 Task: Create a due date automation trigger when advanced on, on the monday of the week before a card is due add fields without custom field "Resume" set to a number greater or equal to 1 and lower or equal to 10 at 11:00 AM.
Action: Mouse moved to (950, 293)
Screenshot: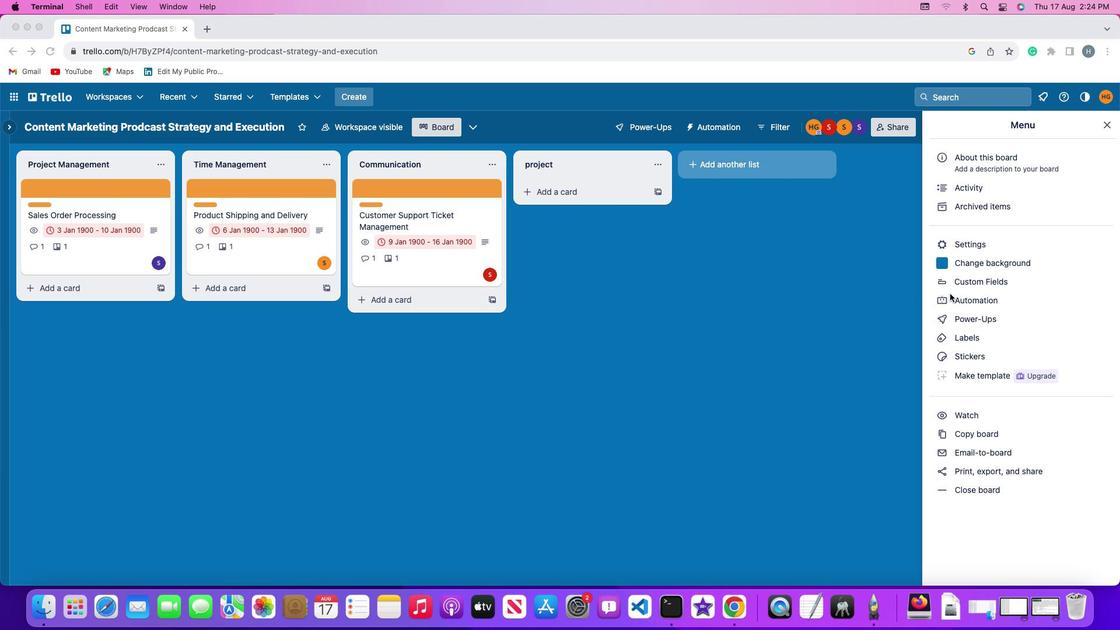 
Action: Mouse pressed left at (950, 293)
Screenshot: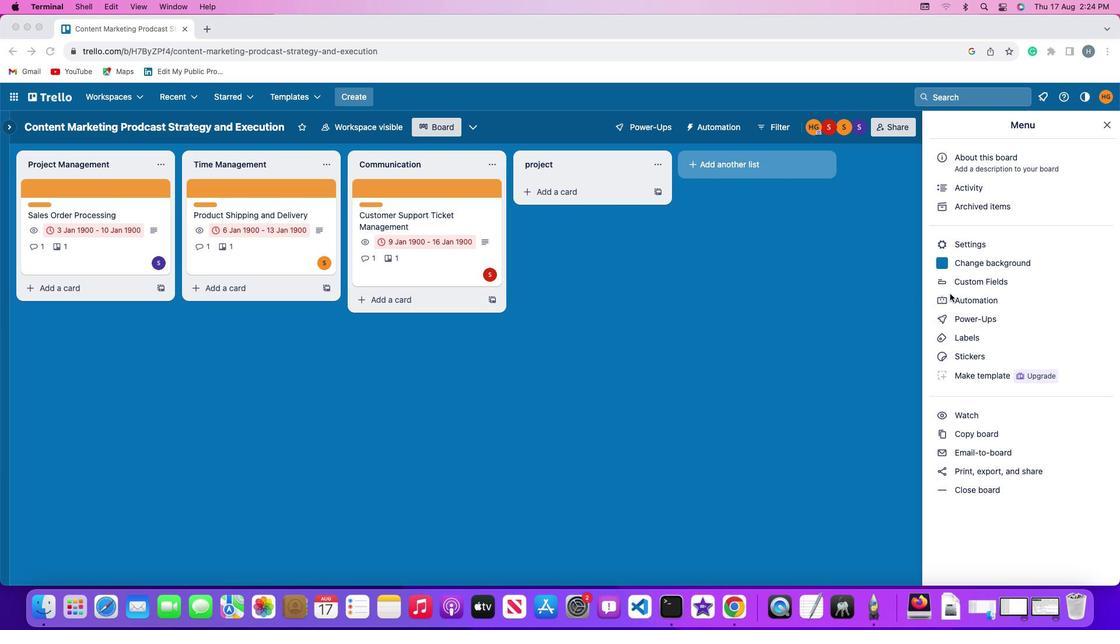 
Action: Mouse pressed left at (950, 293)
Screenshot: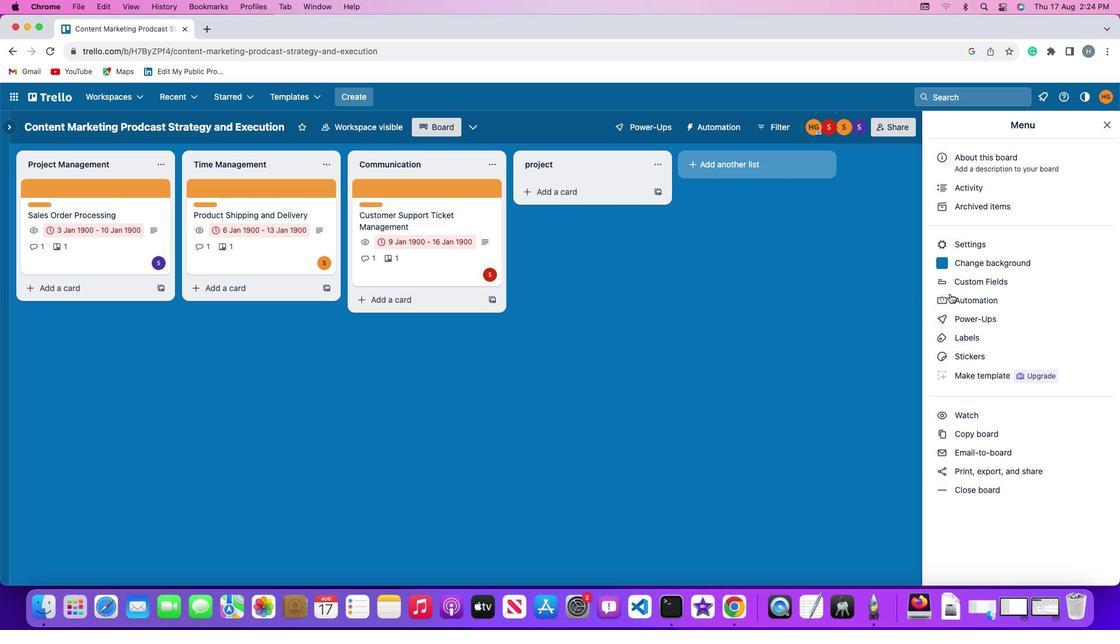 
Action: Mouse moved to (84, 277)
Screenshot: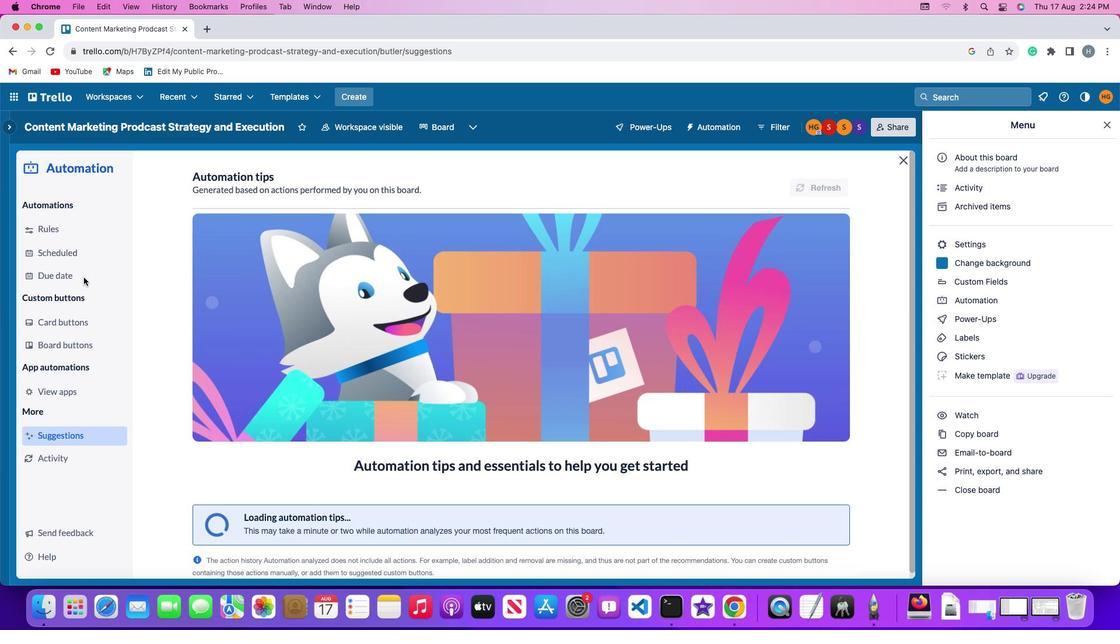 
Action: Mouse pressed left at (84, 277)
Screenshot: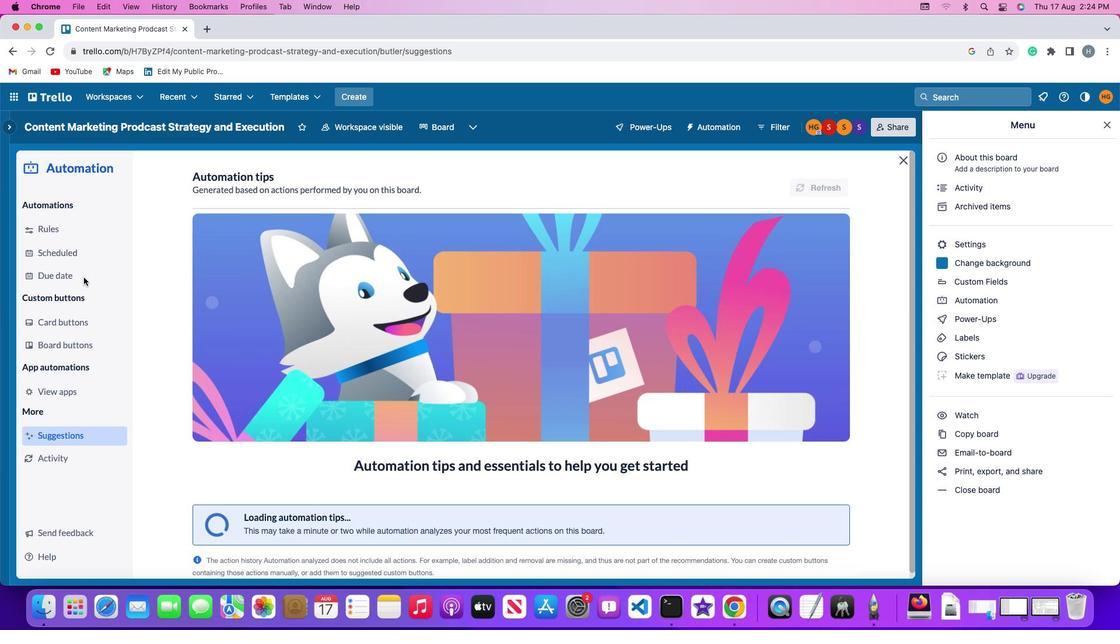 
Action: Mouse moved to (756, 179)
Screenshot: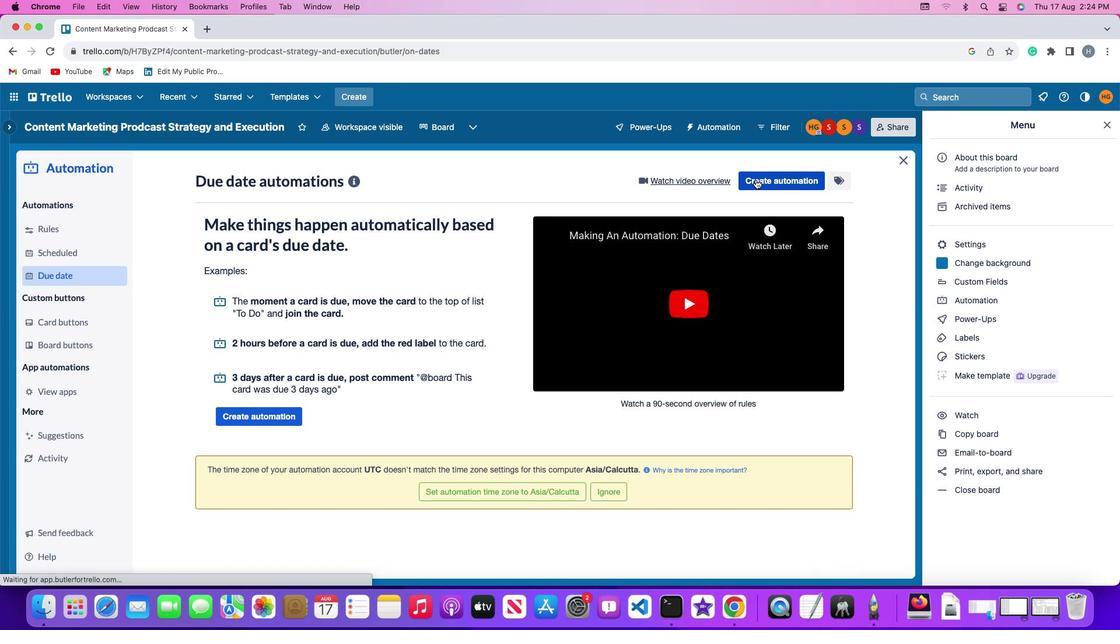 
Action: Mouse pressed left at (756, 179)
Screenshot: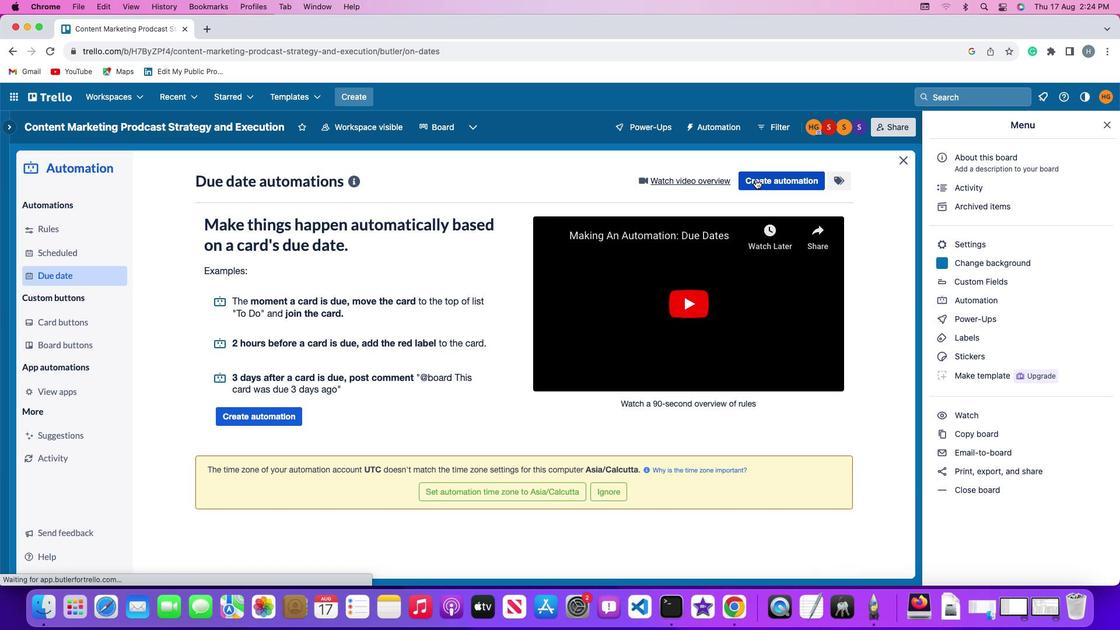 
Action: Mouse moved to (220, 291)
Screenshot: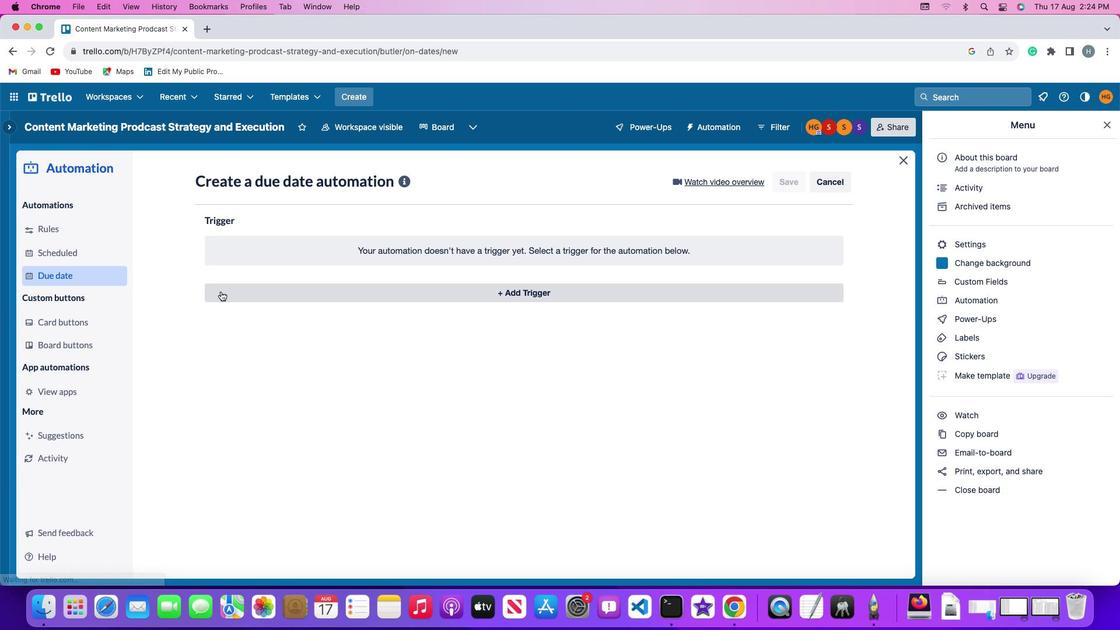 
Action: Mouse pressed left at (220, 291)
Screenshot: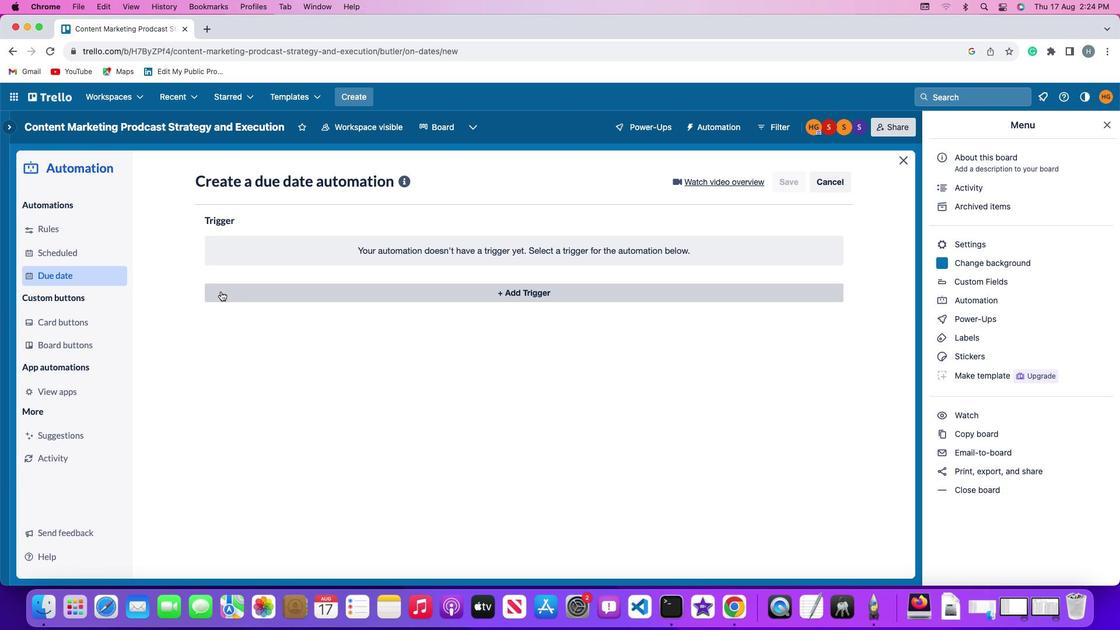 
Action: Mouse moved to (267, 511)
Screenshot: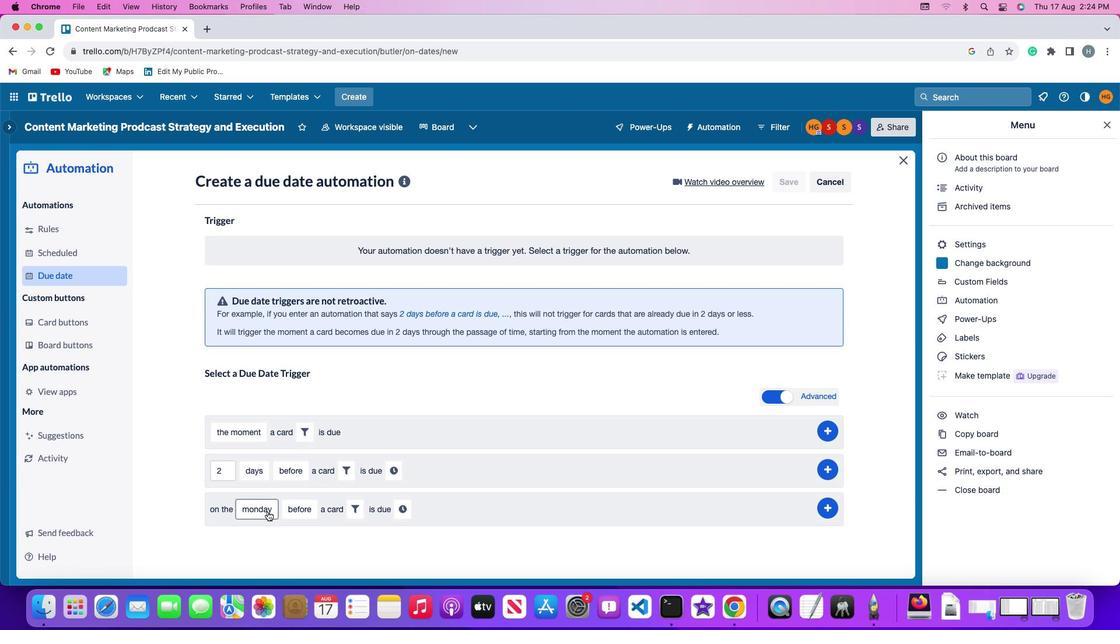 
Action: Mouse pressed left at (267, 511)
Screenshot: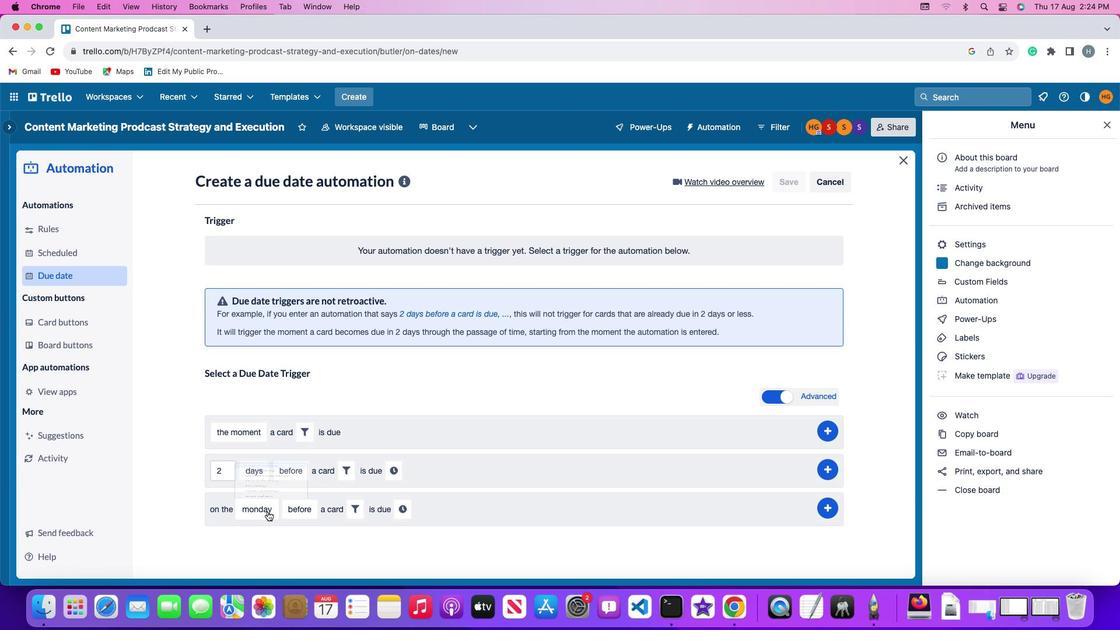 
Action: Mouse moved to (275, 345)
Screenshot: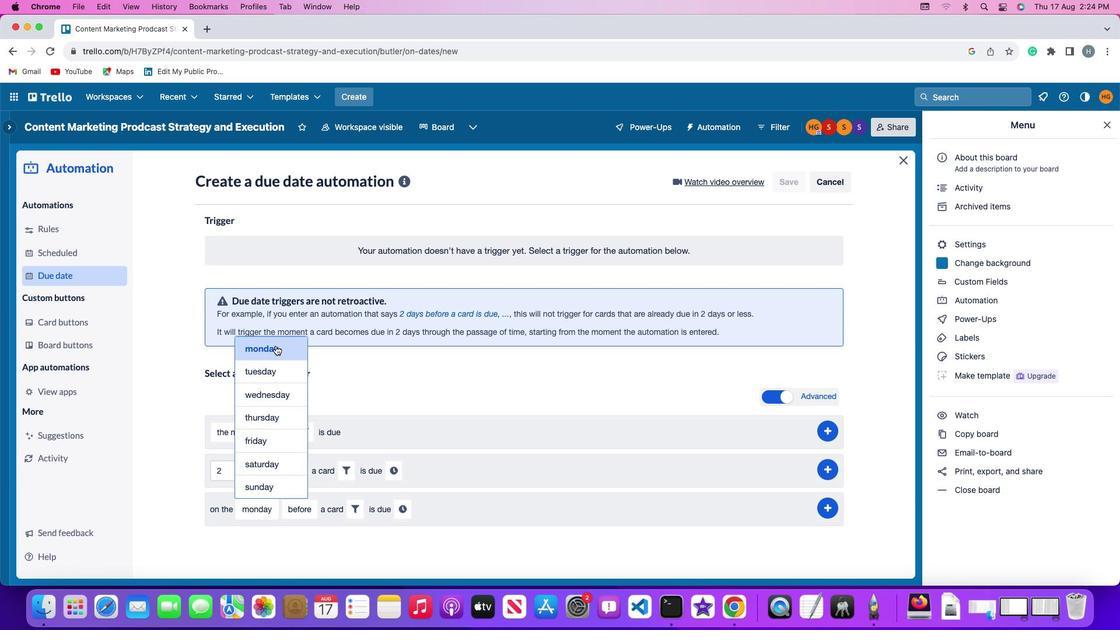 
Action: Mouse pressed left at (275, 345)
Screenshot: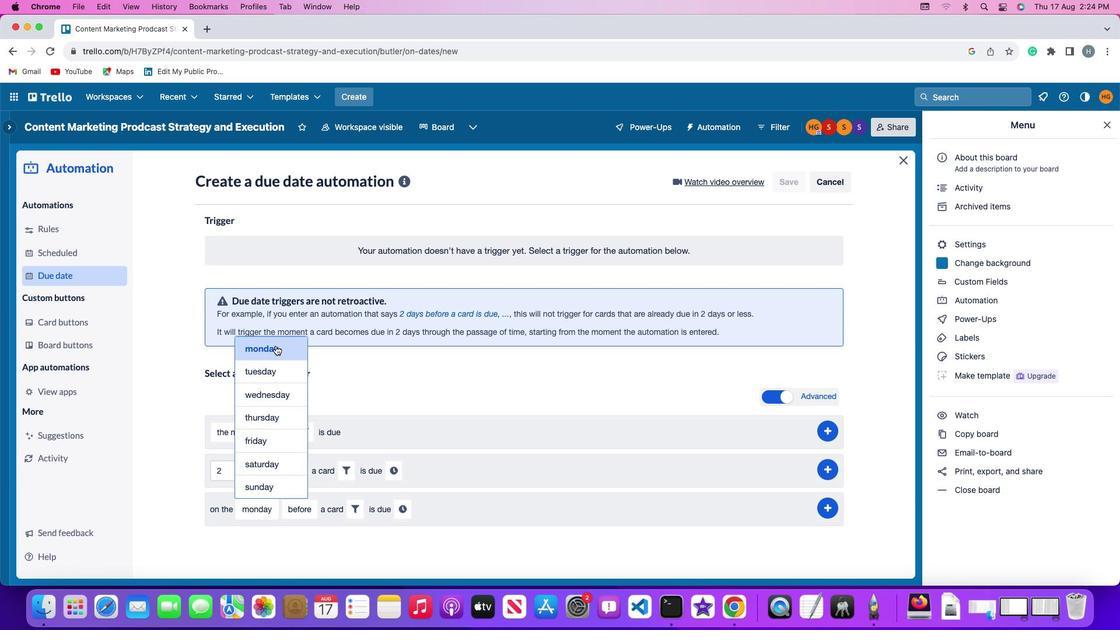 
Action: Mouse moved to (303, 511)
Screenshot: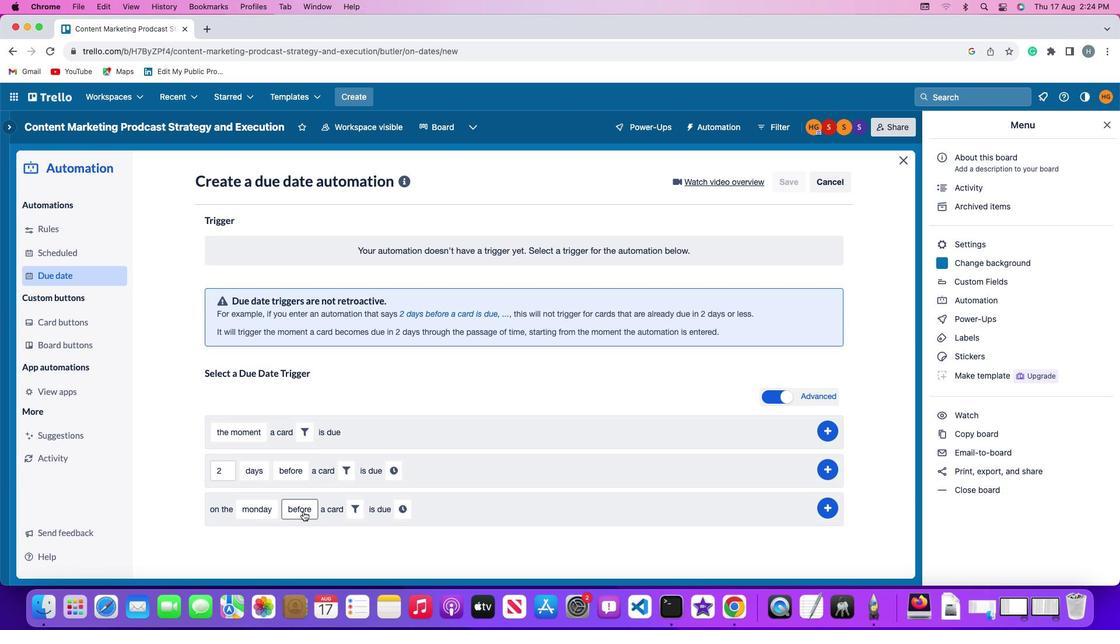 
Action: Mouse pressed left at (303, 511)
Screenshot: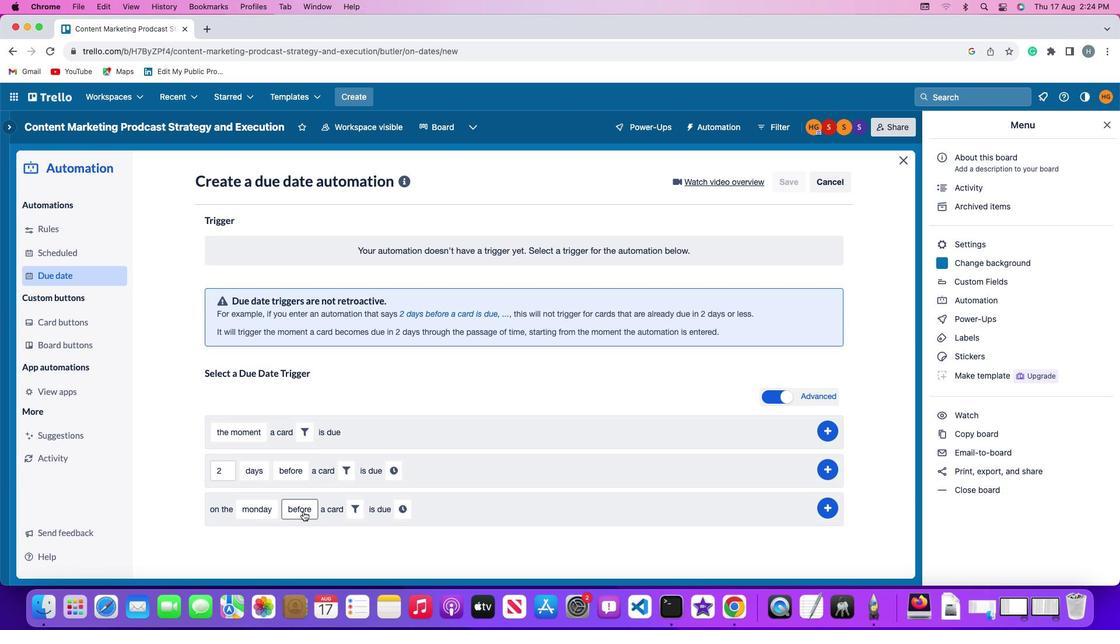 
Action: Mouse moved to (317, 489)
Screenshot: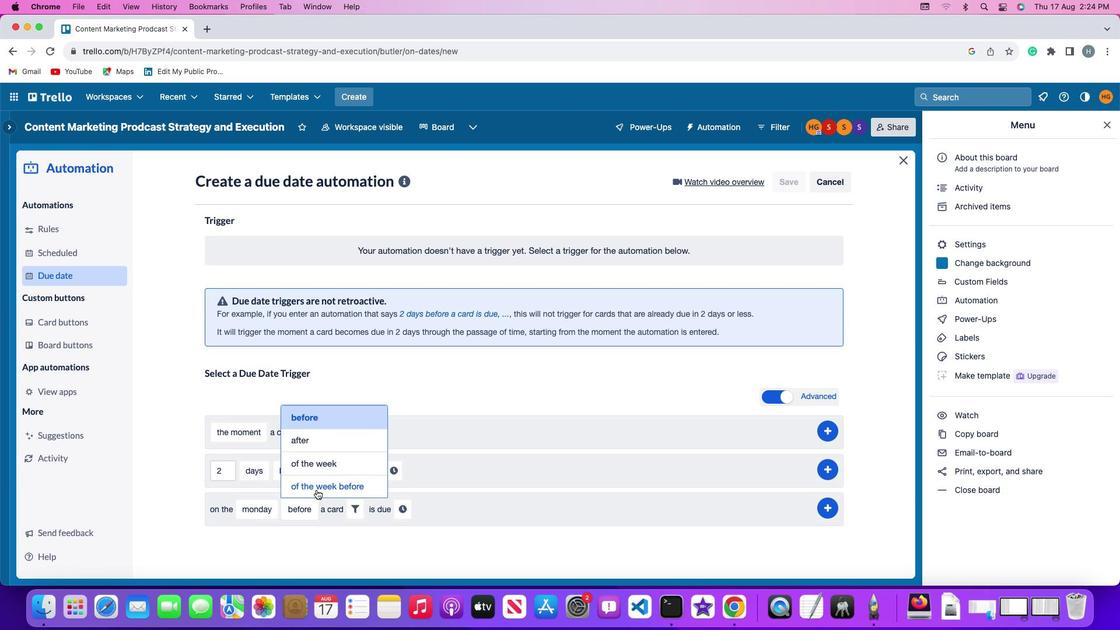 
Action: Mouse pressed left at (317, 489)
Screenshot: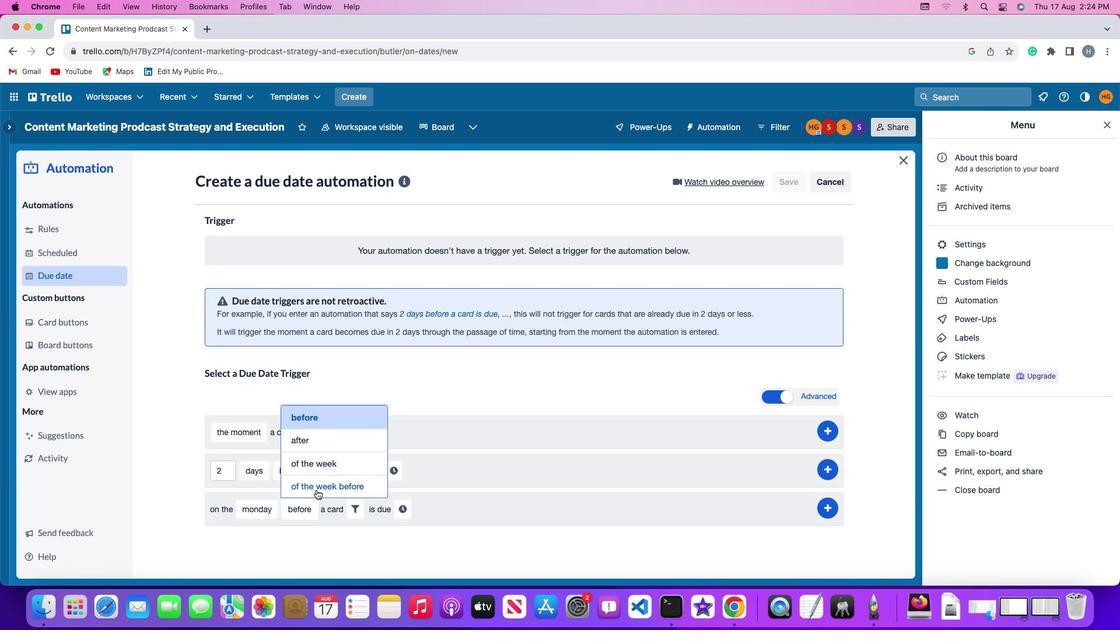 
Action: Mouse moved to (399, 513)
Screenshot: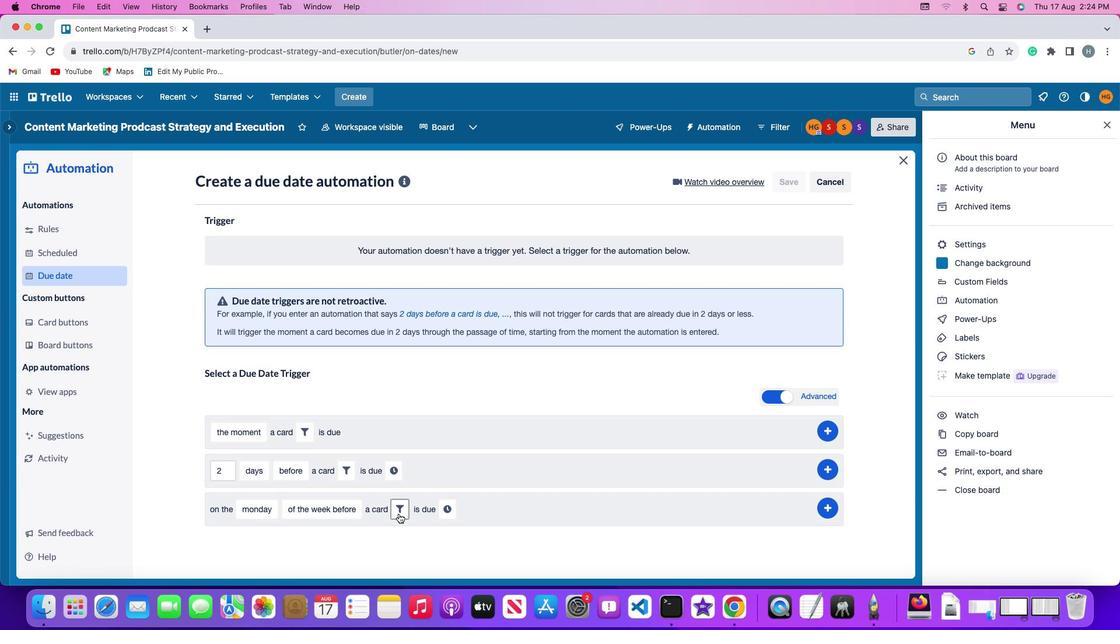 
Action: Mouse pressed left at (399, 513)
Screenshot: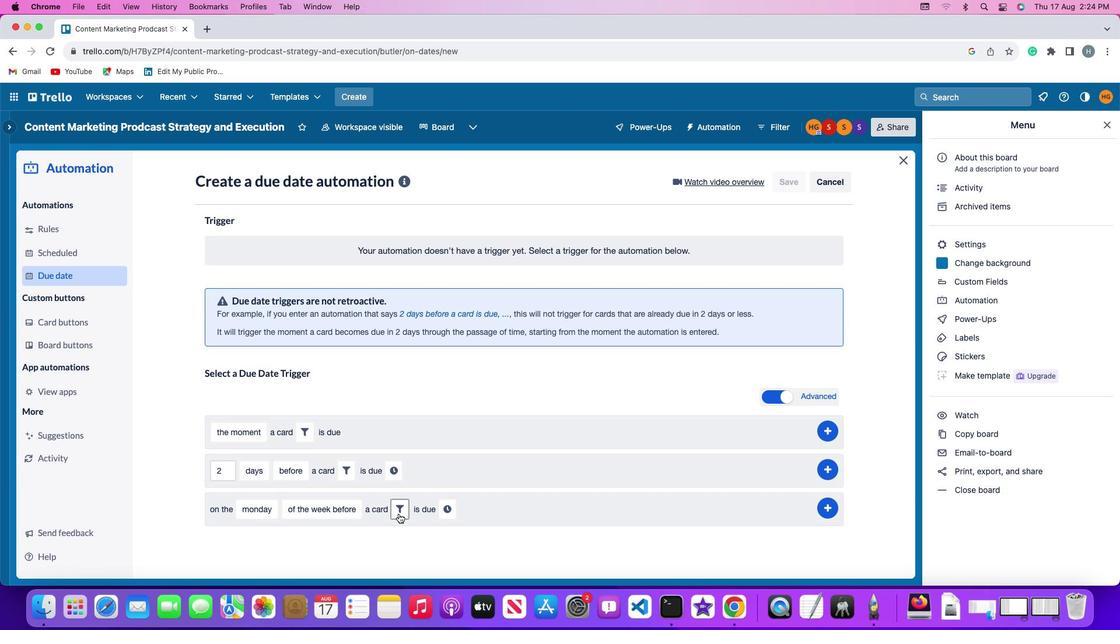 
Action: Mouse moved to (589, 540)
Screenshot: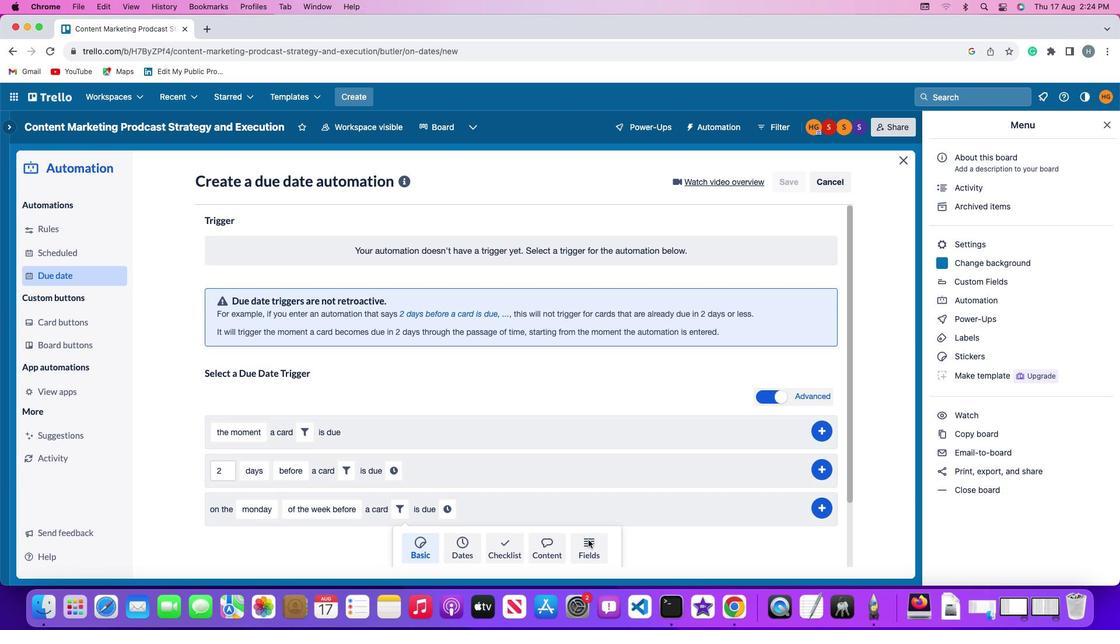 
Action: Mouse pressed left at (589, 540)
Screenshot: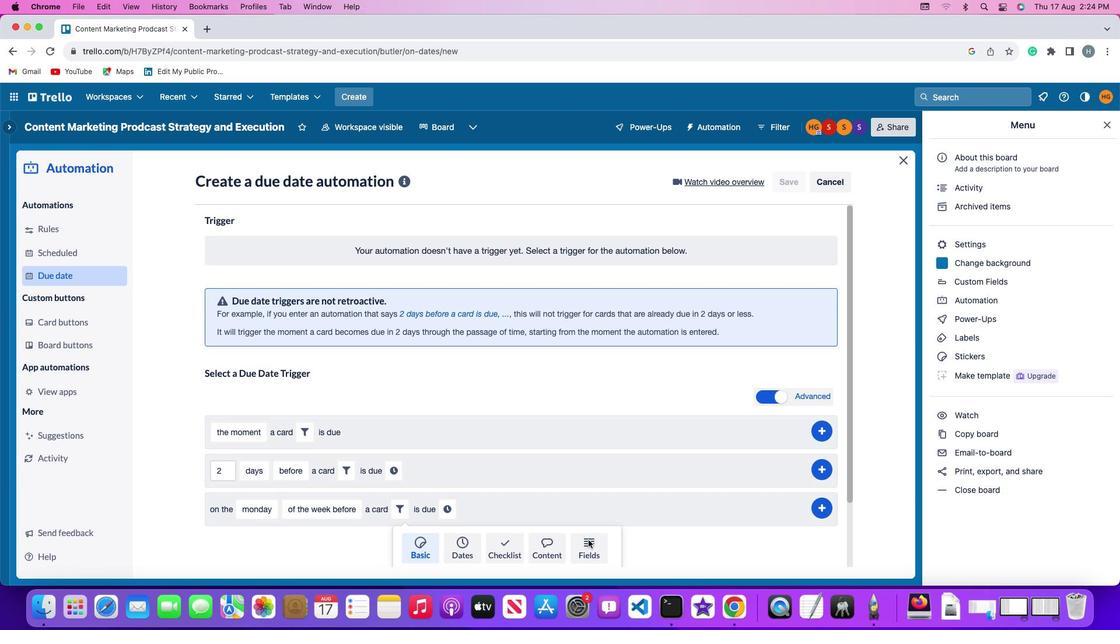 
Action: Mouse moved to (360, 538)
Screenshot: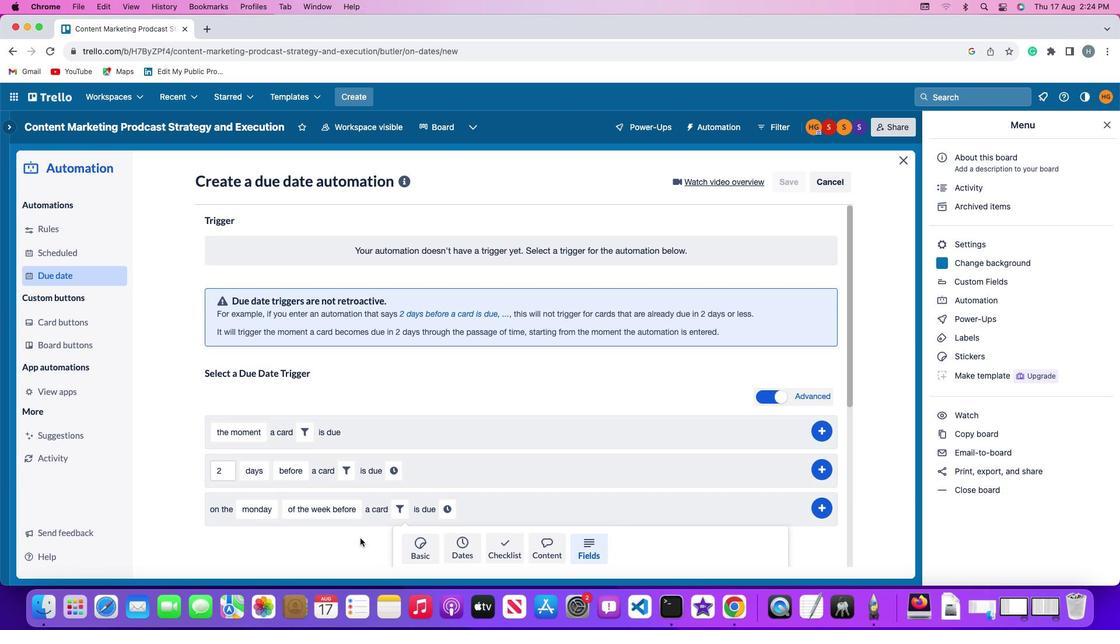 
Action: Mouse scrolled (360, 538) with delta (0, 0)
Screenshot: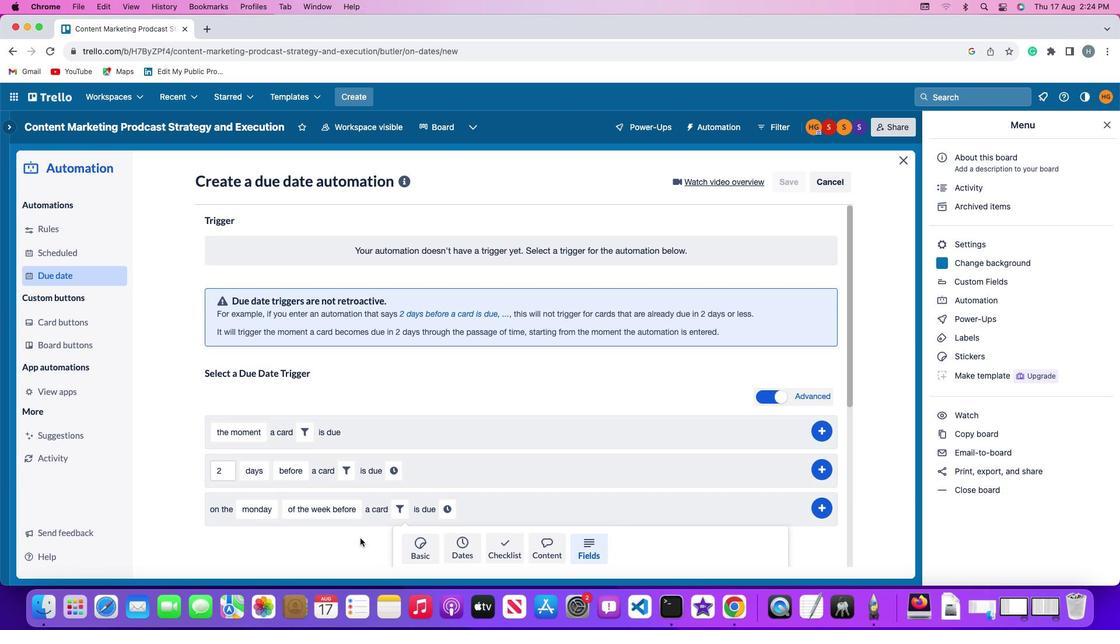 
Action: Mouse scrolled (360, 538) with delta (0, 0)
Screenshot: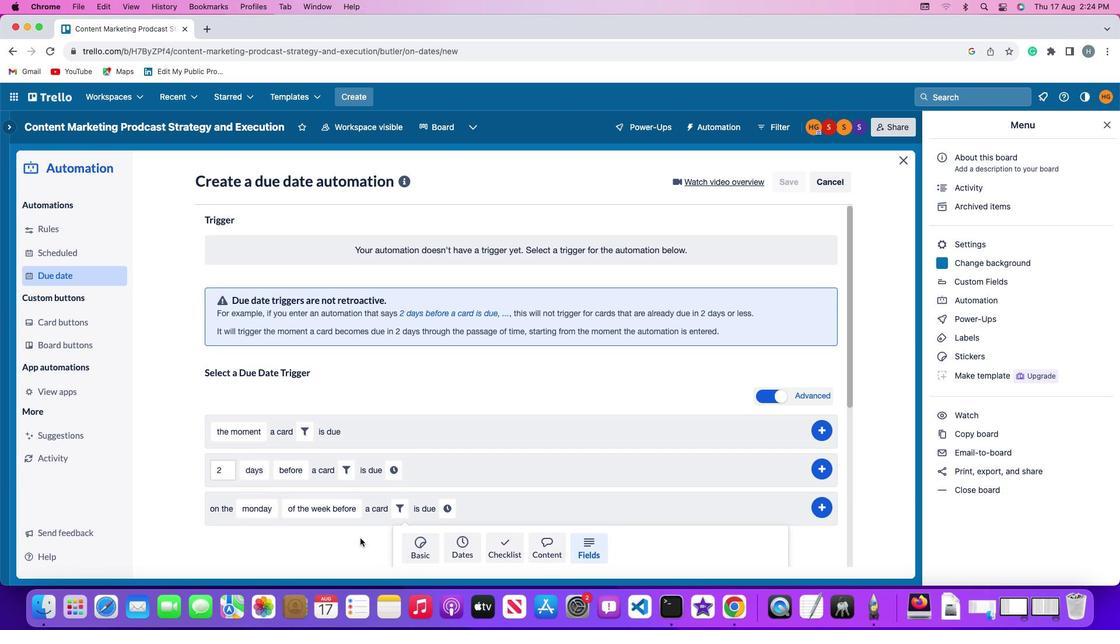 
Action: Mouse scrolled (360, 538) with delta (0, -1)
Screenshot: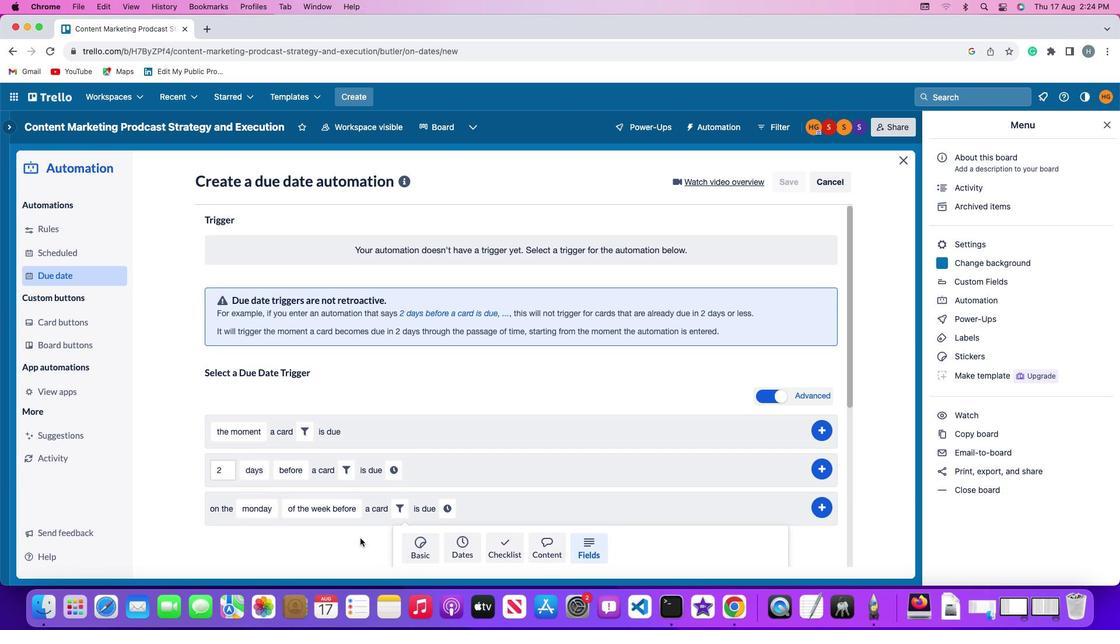 
Action: Mouse moved to (360, 538)
Screenshot: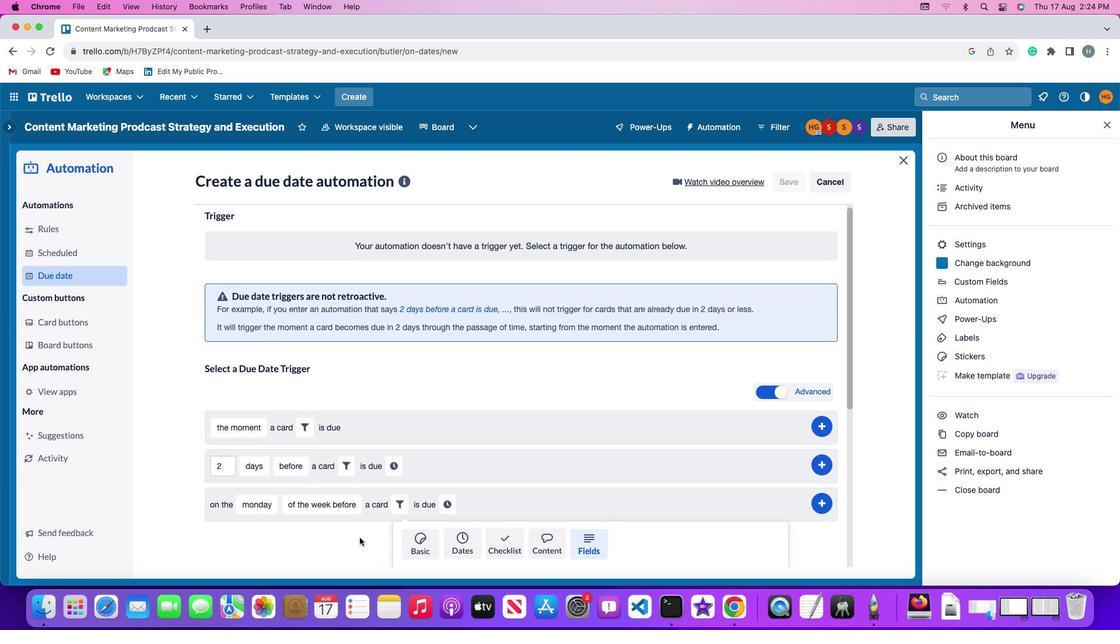 
Action: Mouse scrolled (360, 538) with delta (0, -2)
Screenshot: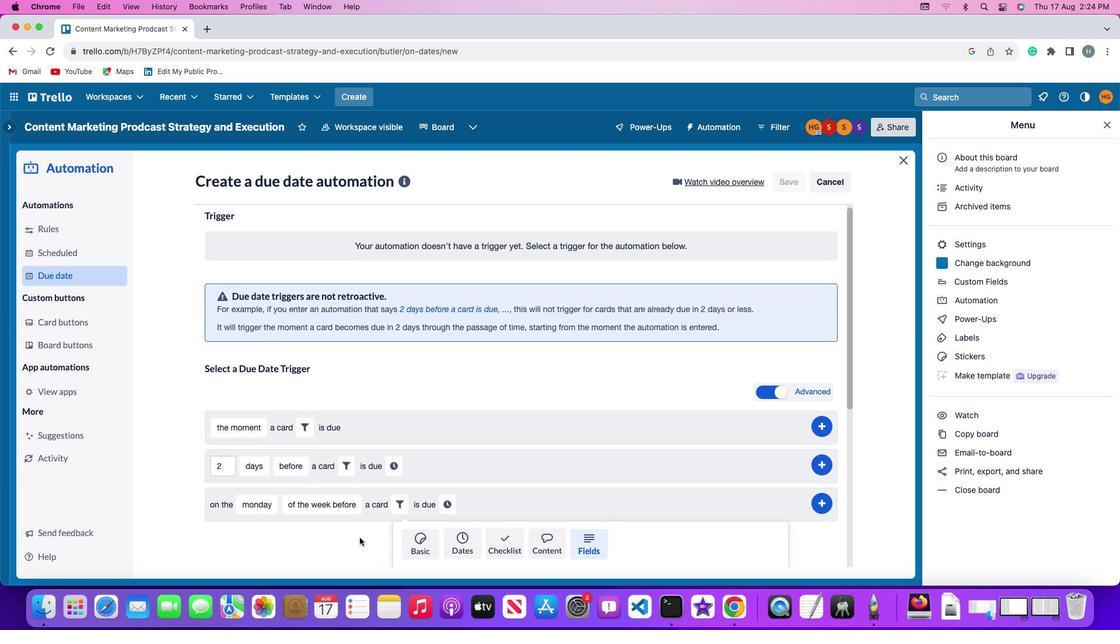 
Action: Mouse moved to (358, 535)
Screenshot: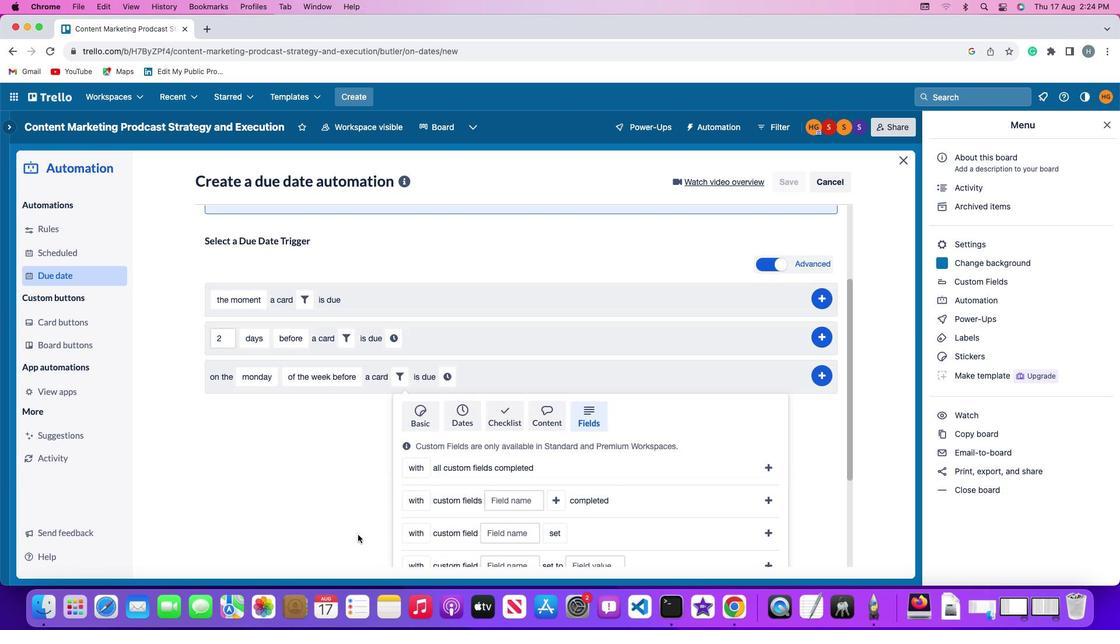 
Action: Mouse scrolled (358, 535) with delta (0, -2)
Screenshot: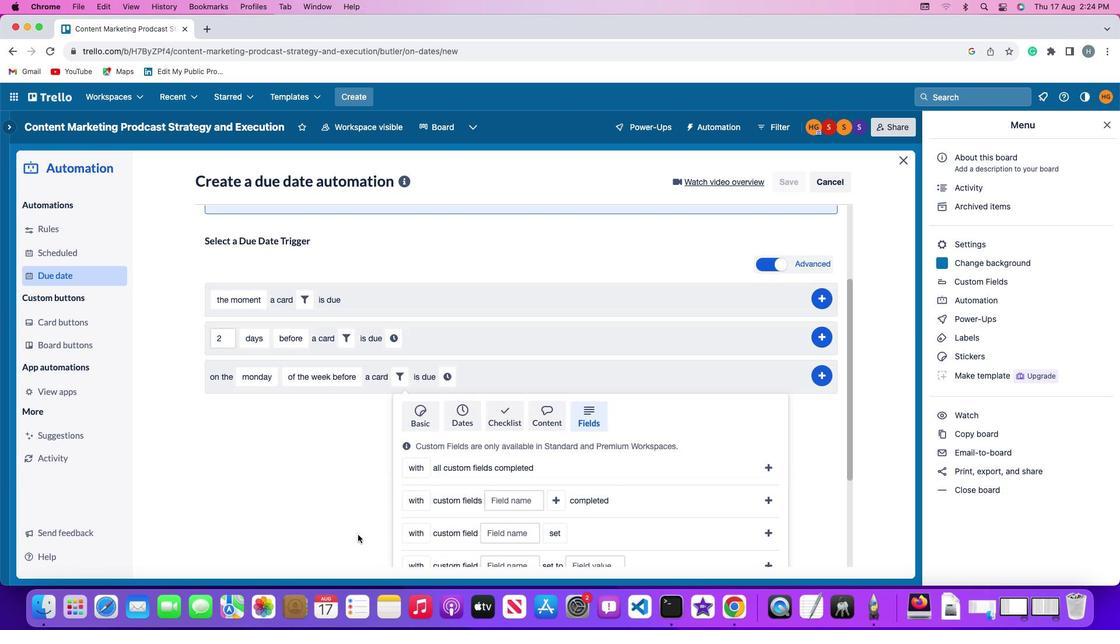 
Action: Mouse moved to (355, 533)
Screenshot: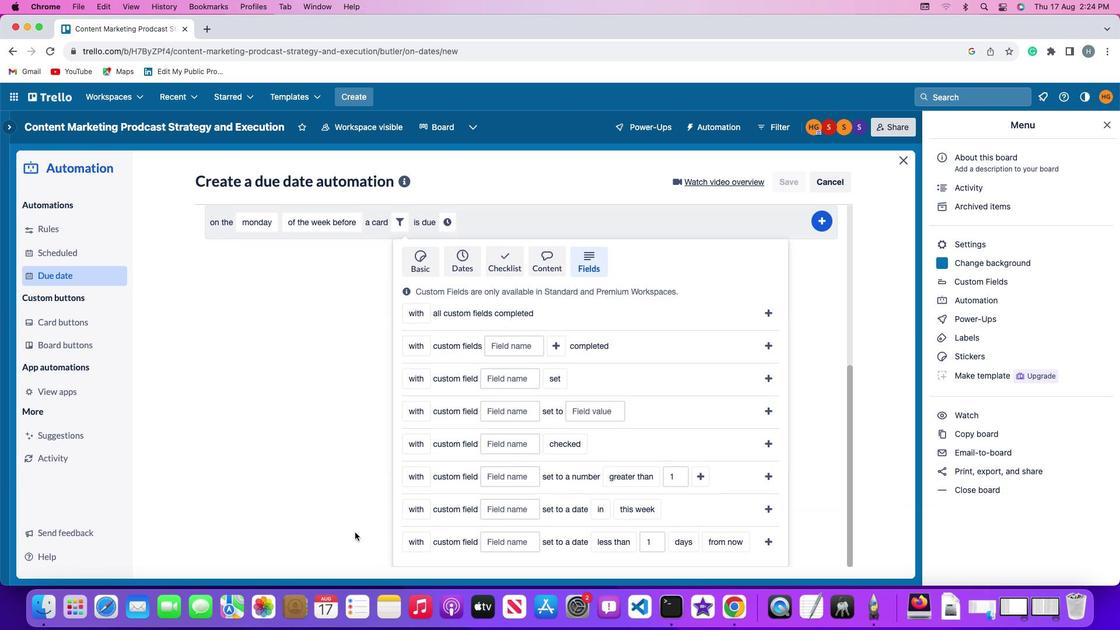 
Action: Mouse scrolled (355, 533) with delta (0, 0)
Screenshot: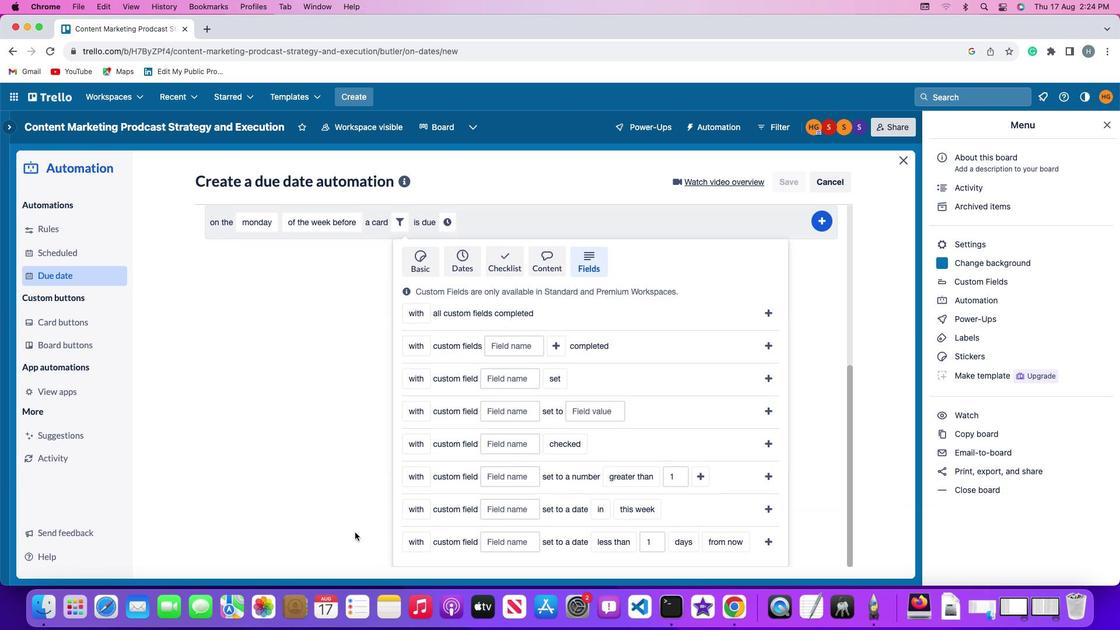 
Action: Mouse moved to (355, 533)
Screenshot: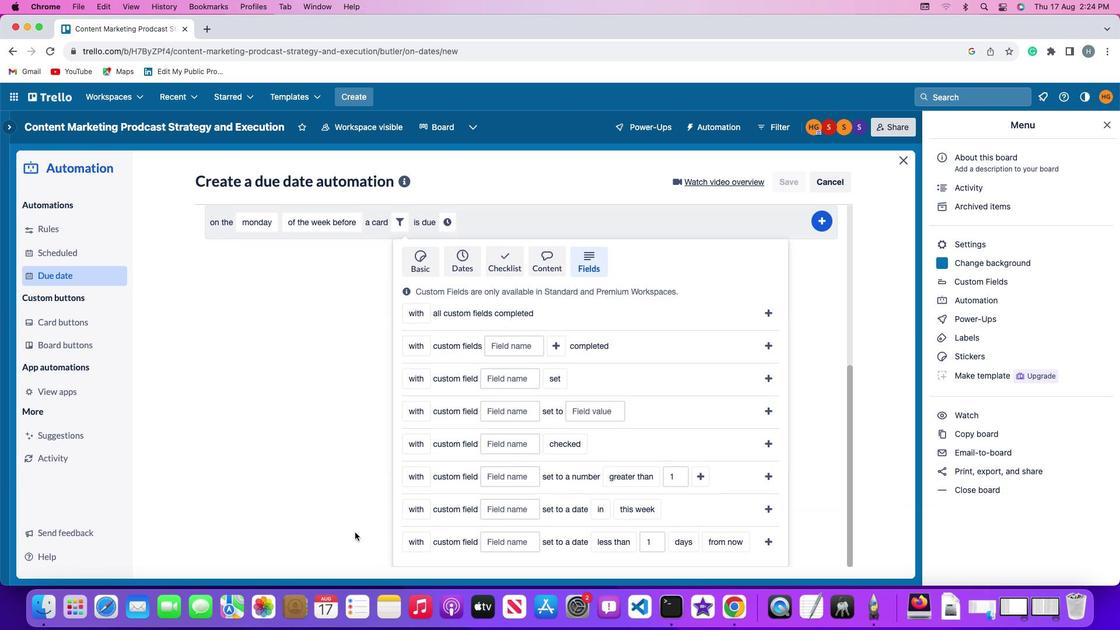 
Action: Mouse scrolled (355, 533) with delta (0, 0)
Screenshot: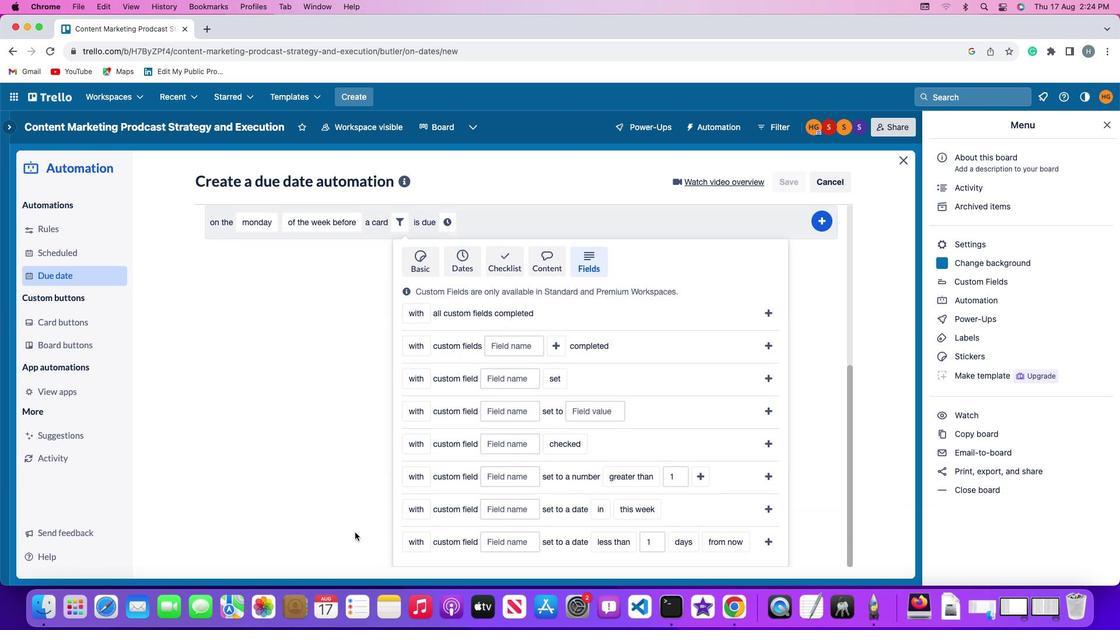 
Action: Mouse scrolled (355, 533) with delta (0, -1)
Screenshot: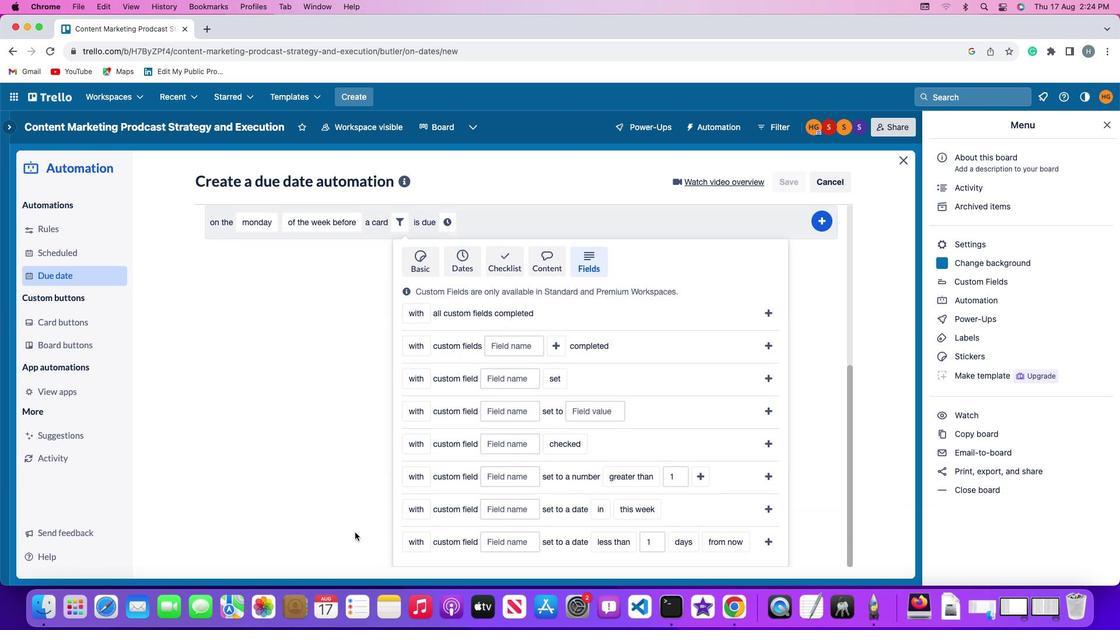 
Action: Mouse scrolled (355, 533) with delta (0, -2)
Screenshot: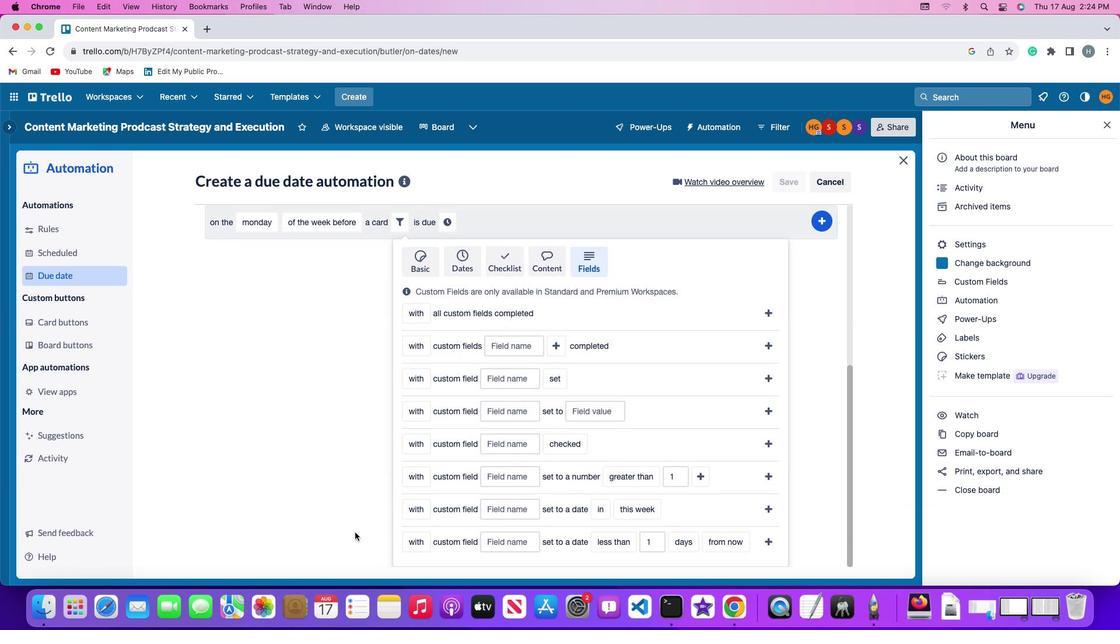 
Action: Mouse moved to (353, 530)
Screenshot: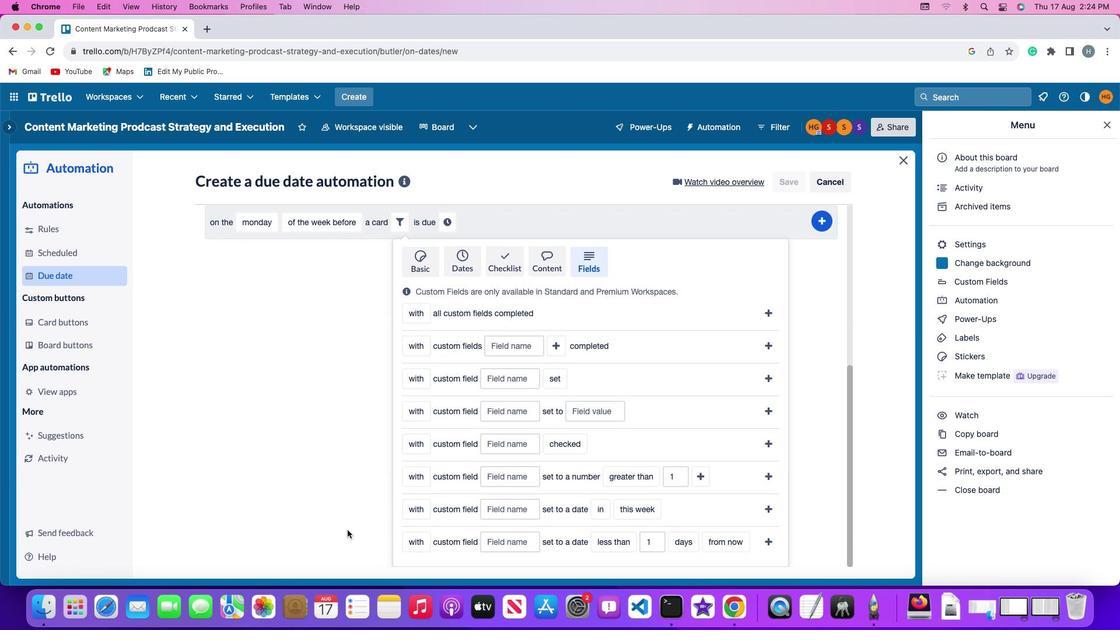 
Action: Mouse scrolled (353, 530) with delta (0, 0)
Screenshot: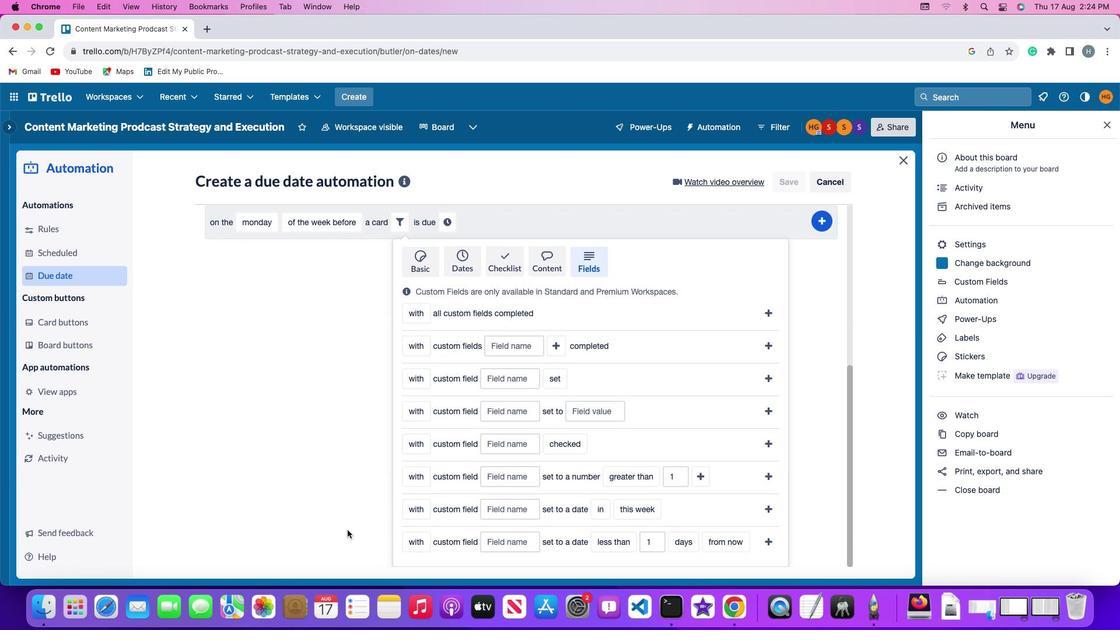 
Action: Mouse moved to (343, 528)
Screenshot: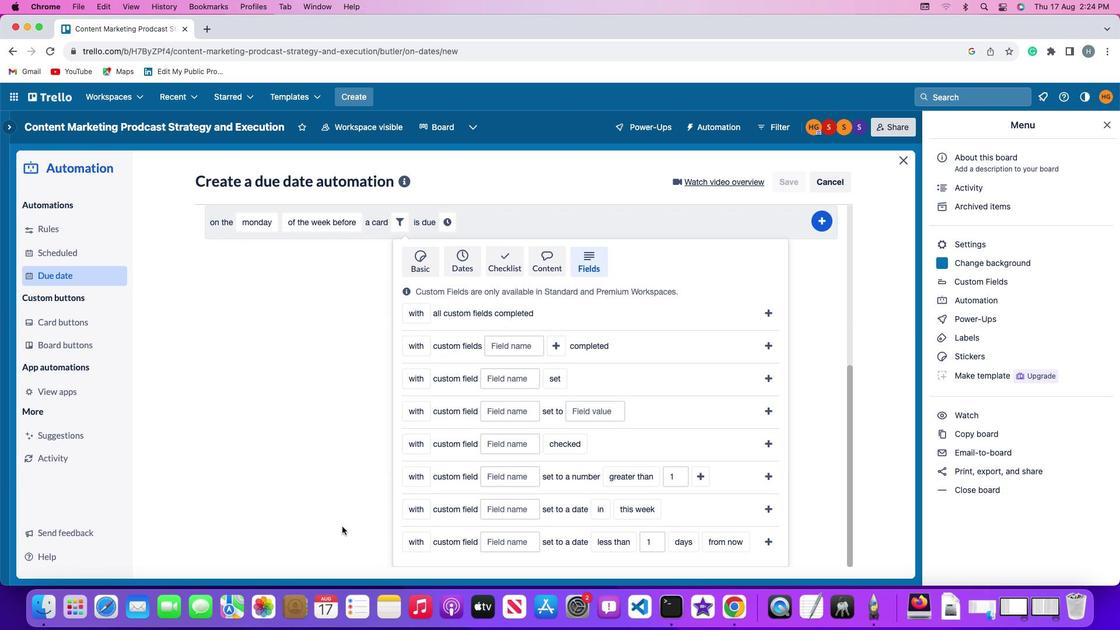 
Action: Mouse scrolled (343, 528) with delta (0, 0)
Screenshot: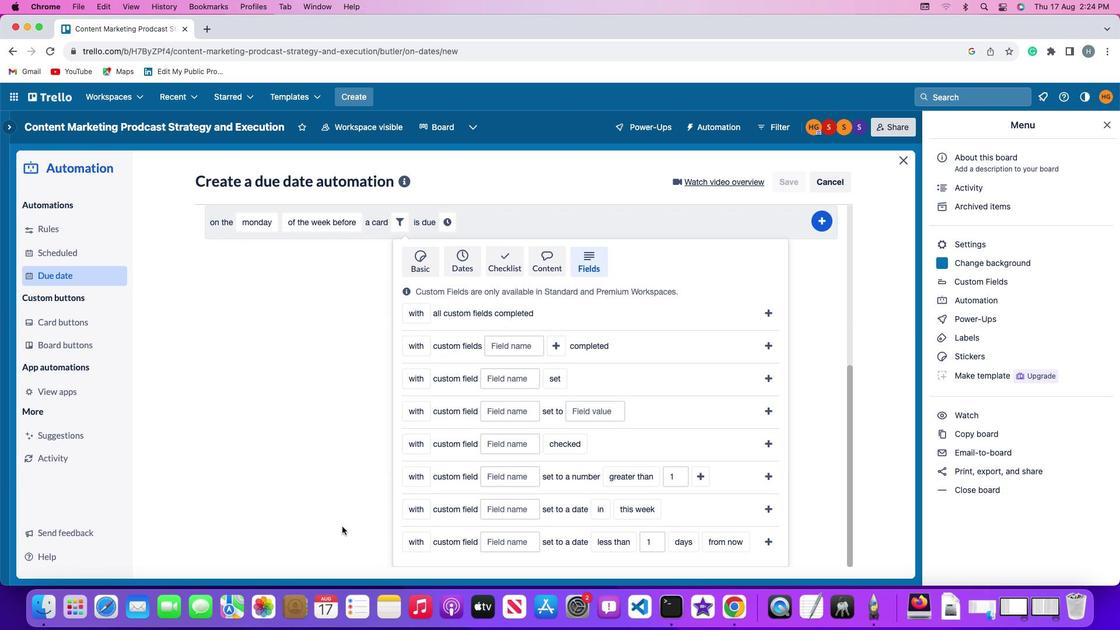 
Action: Mouse moved to (342, 526)
Screenshot: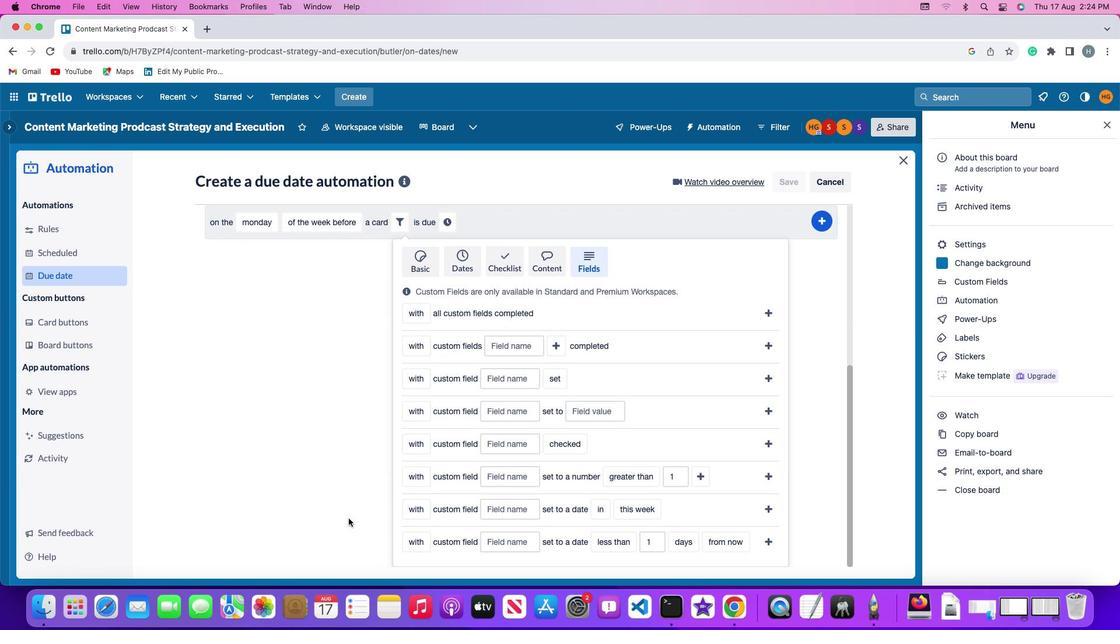 
Action: Mouse scrolled (342, 526) with delta (0, -1)
Screenshot: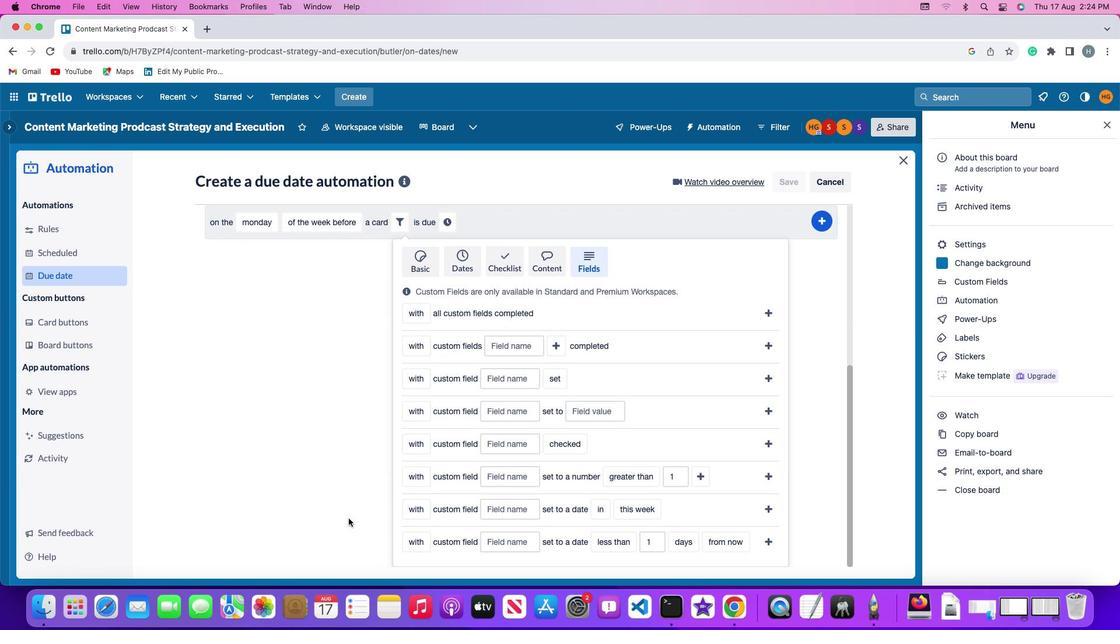 
Action: Mouse moved to (412, 478)
Screenshot: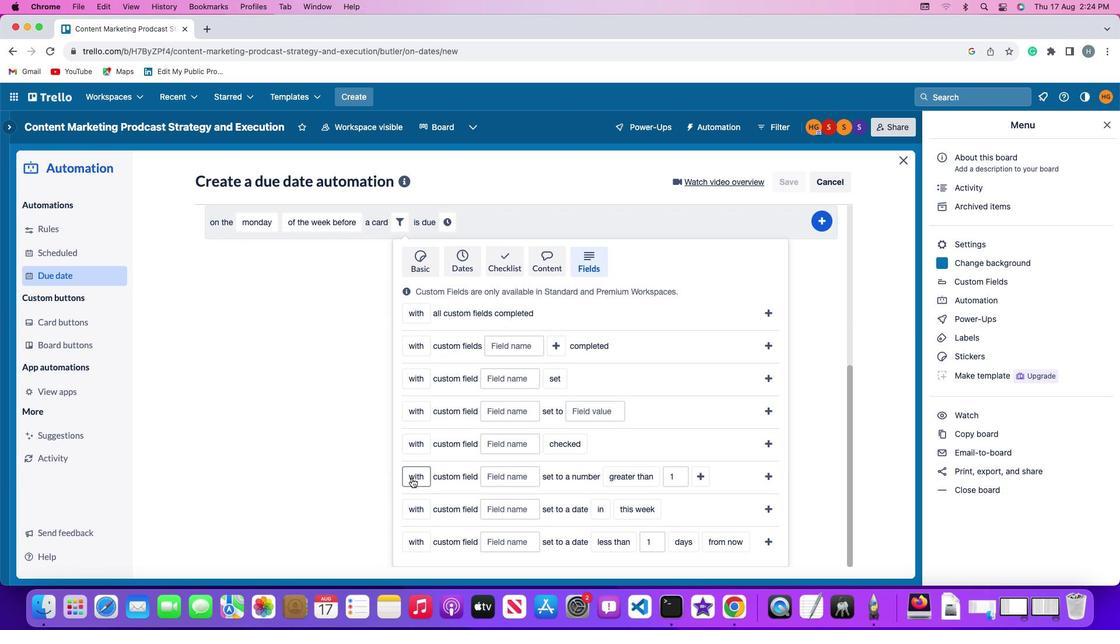 
Action: Mouse pressed left at (412, 478)
Screenshot: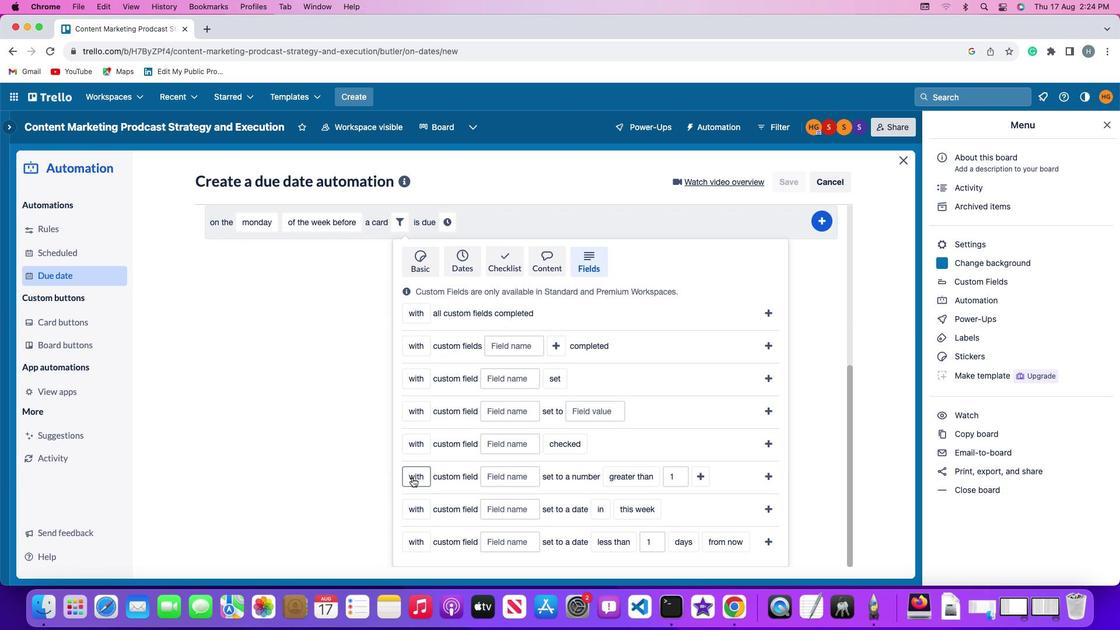 
Action: Mouse moved to (421, 519)
Screenshot: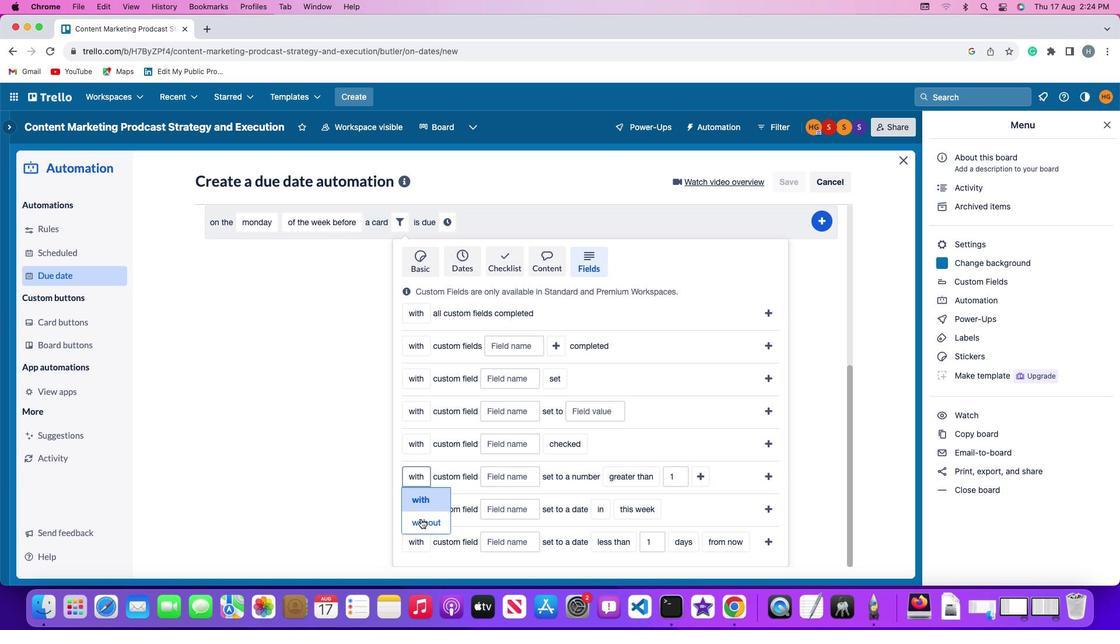 
Action: Mouse pressed left at (421, 519)
Screenshot: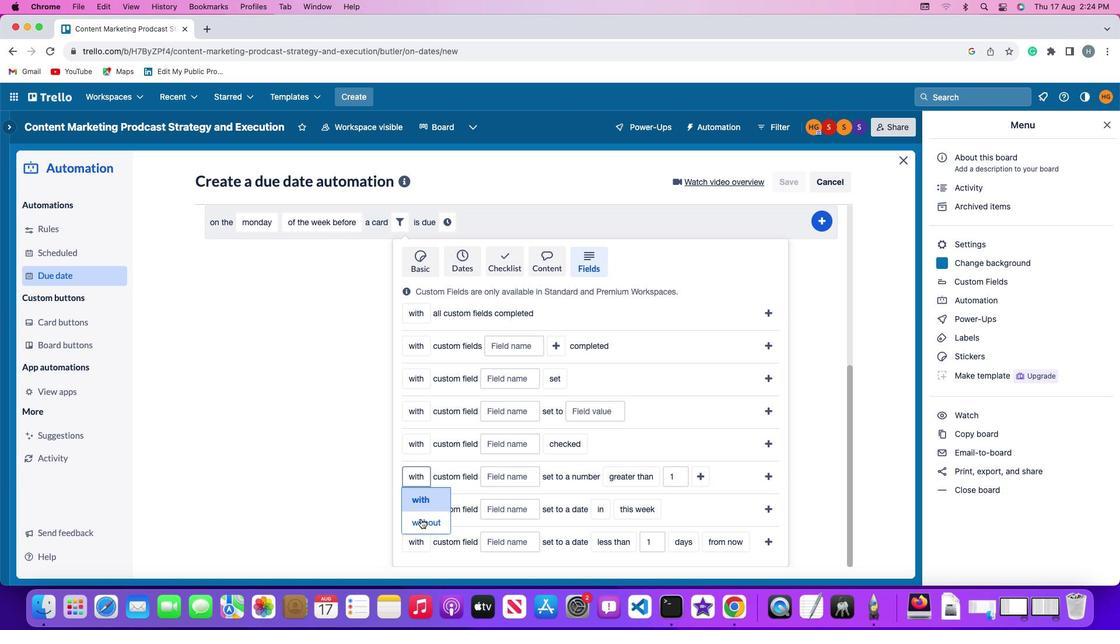 
Action: Mouse moved to (514, 475)
Screenshot: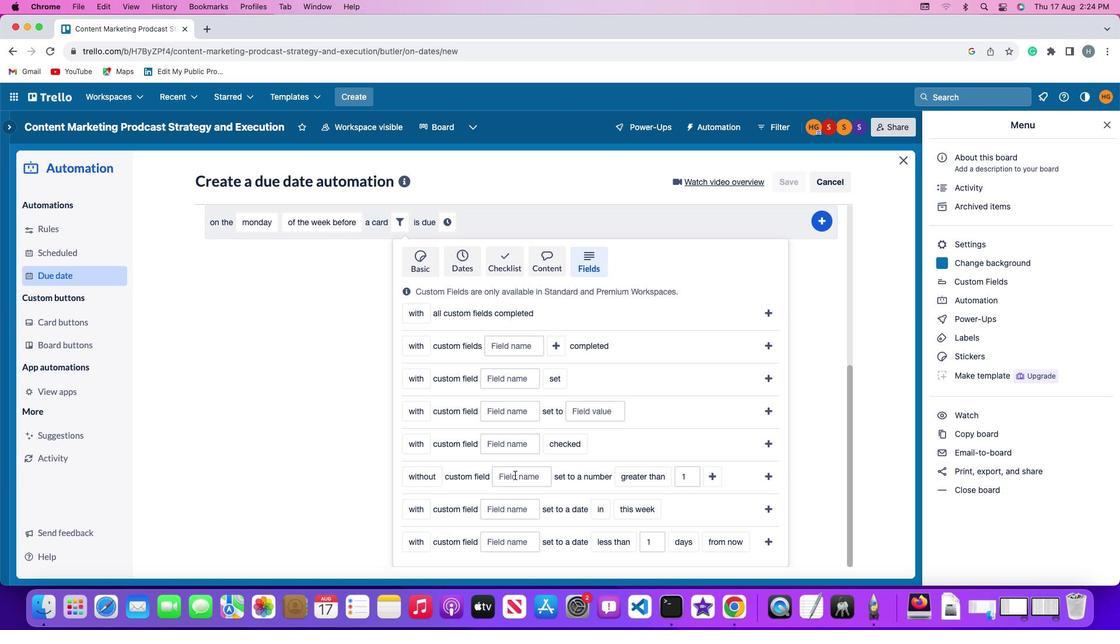 
Action: Mouse pressed left at (514, 475)
Screenshot: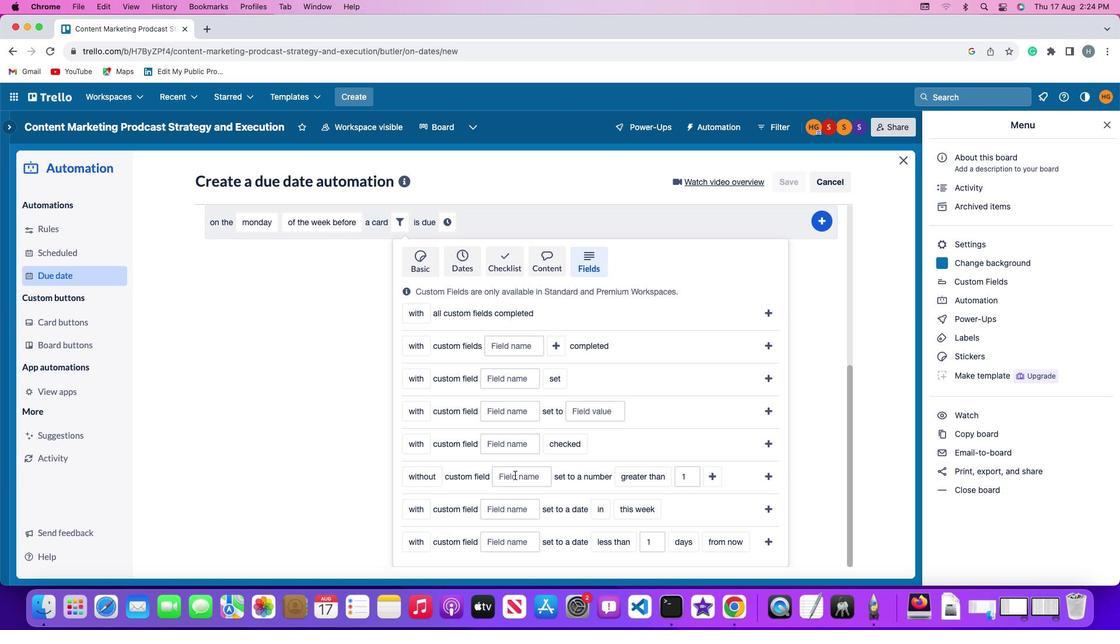 
Action: Mouse moved to (515, 475)
Screenshot: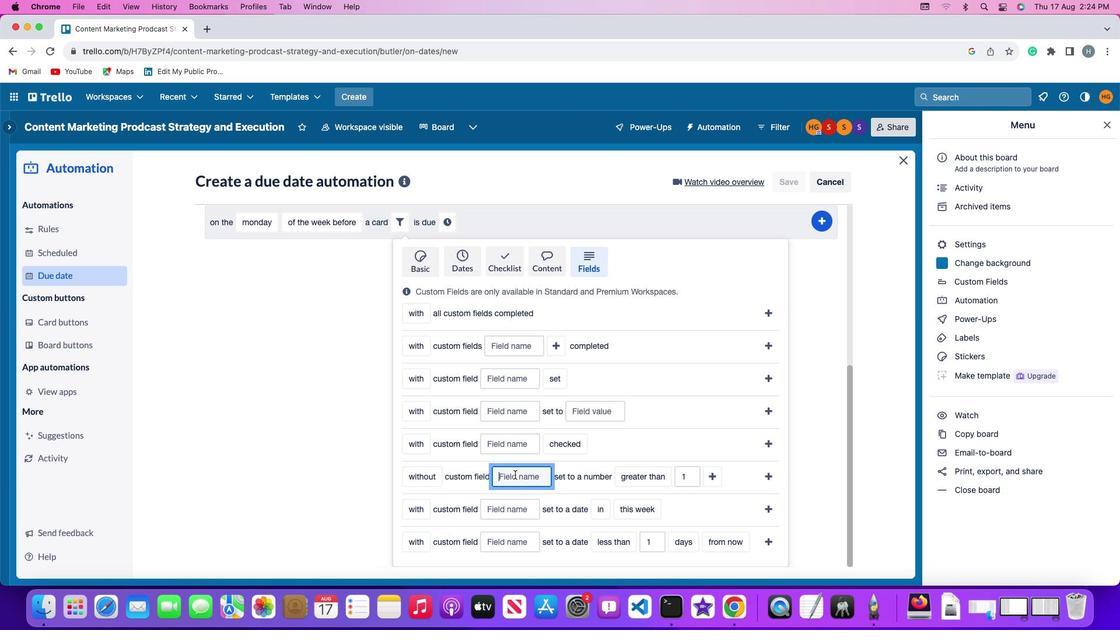 
Action: Key pressed Key.shift'R''e''s''u''m''e'
Screenshot: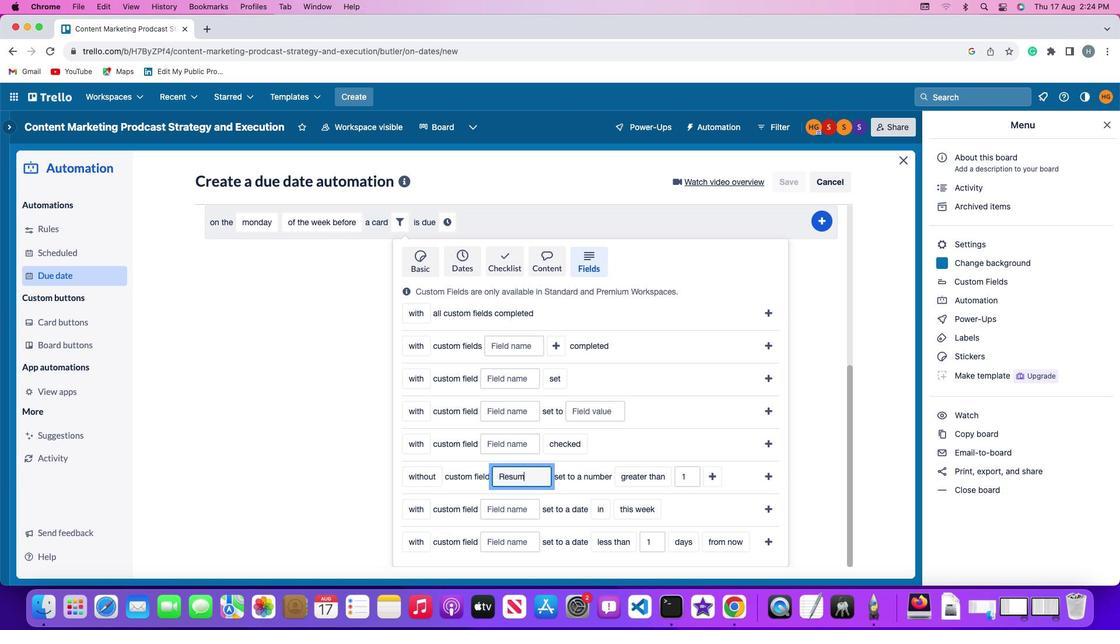 
Action: Mouse moved to (625, 471)
Screenshot: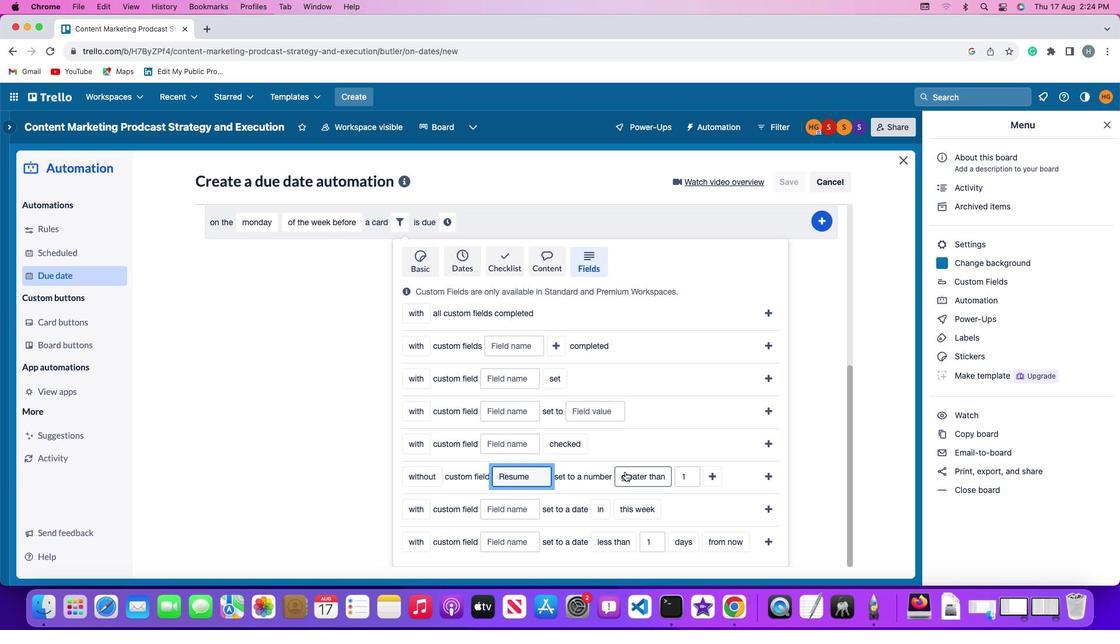 
Action: Mouse pressed left at (625, 471)
Screenshot: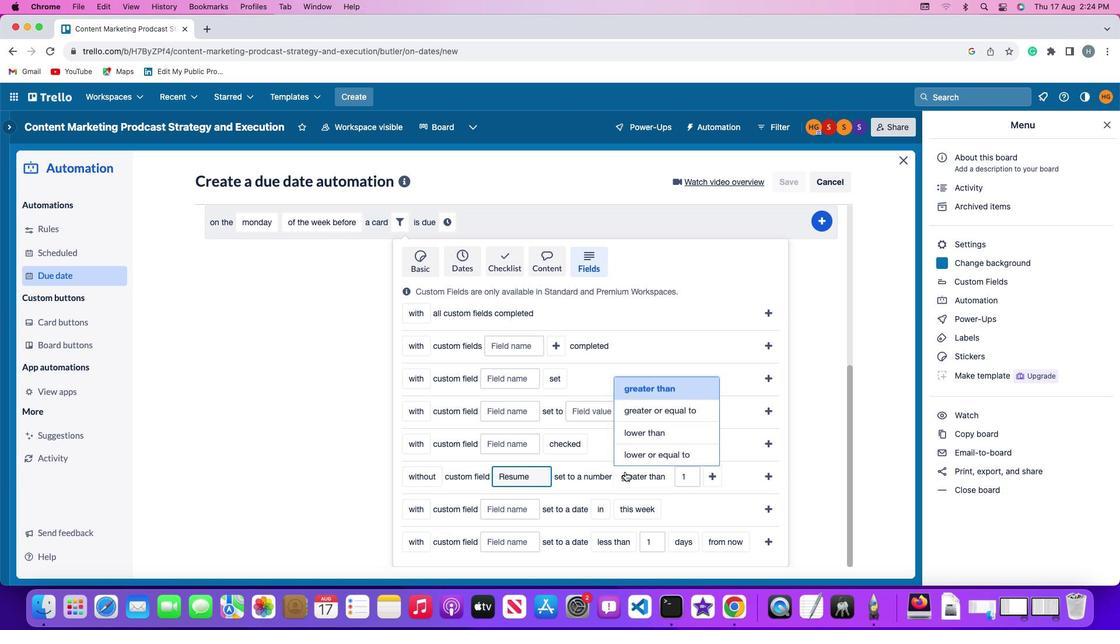 
Action: Mouse moved to (648, 405)
Screenshot: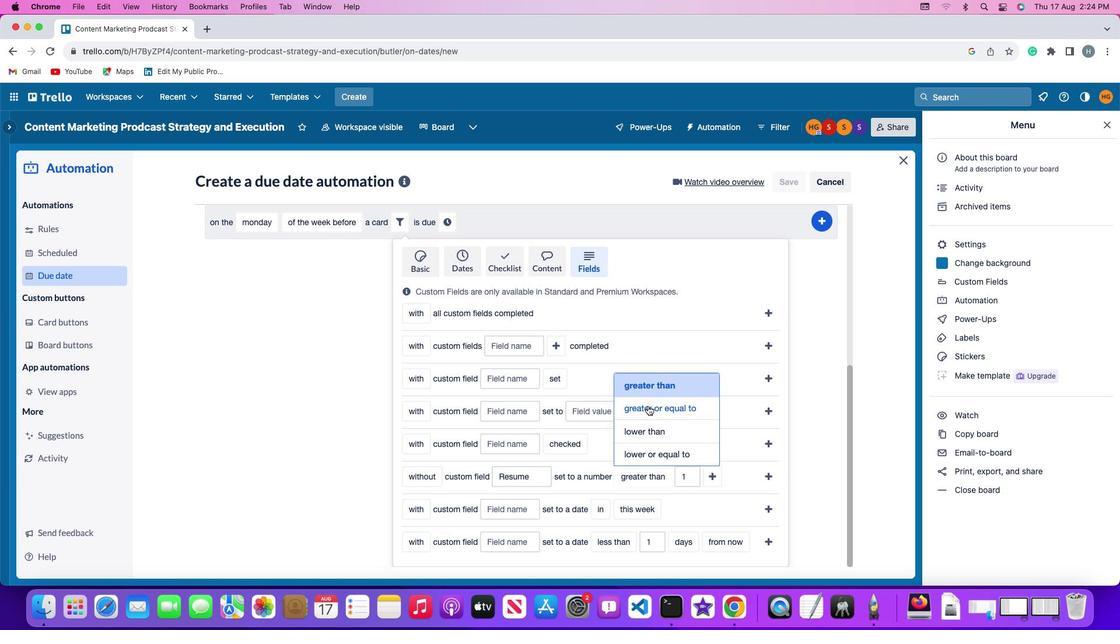 
Action: Mouse pressed left at (648, 405)
Screenshot: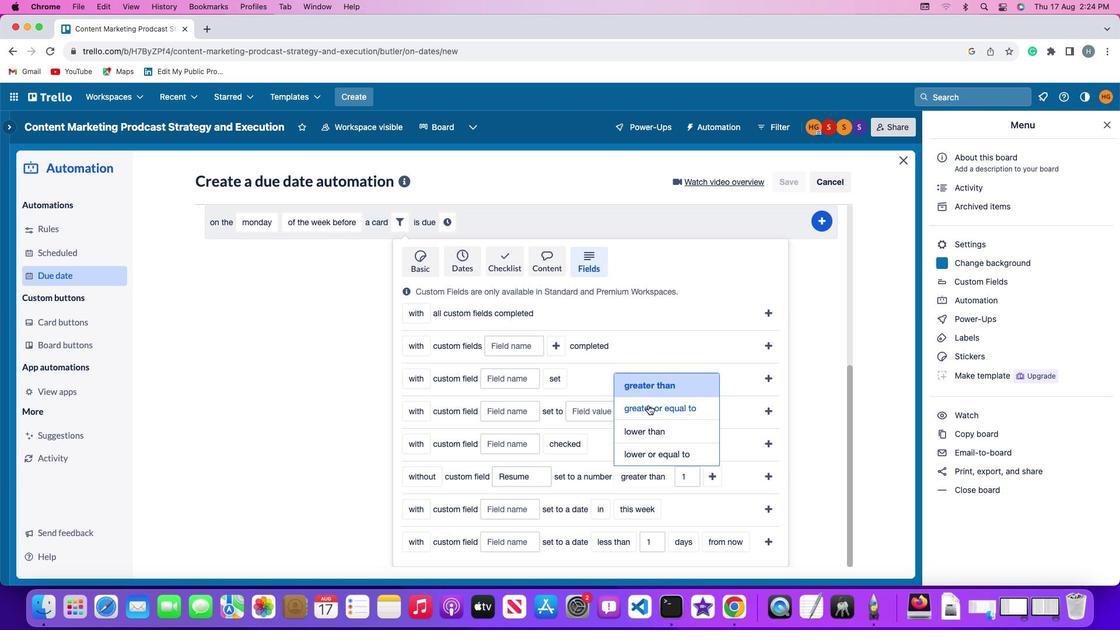 
Action: Mouse moved to (715, 477)
Screenshot: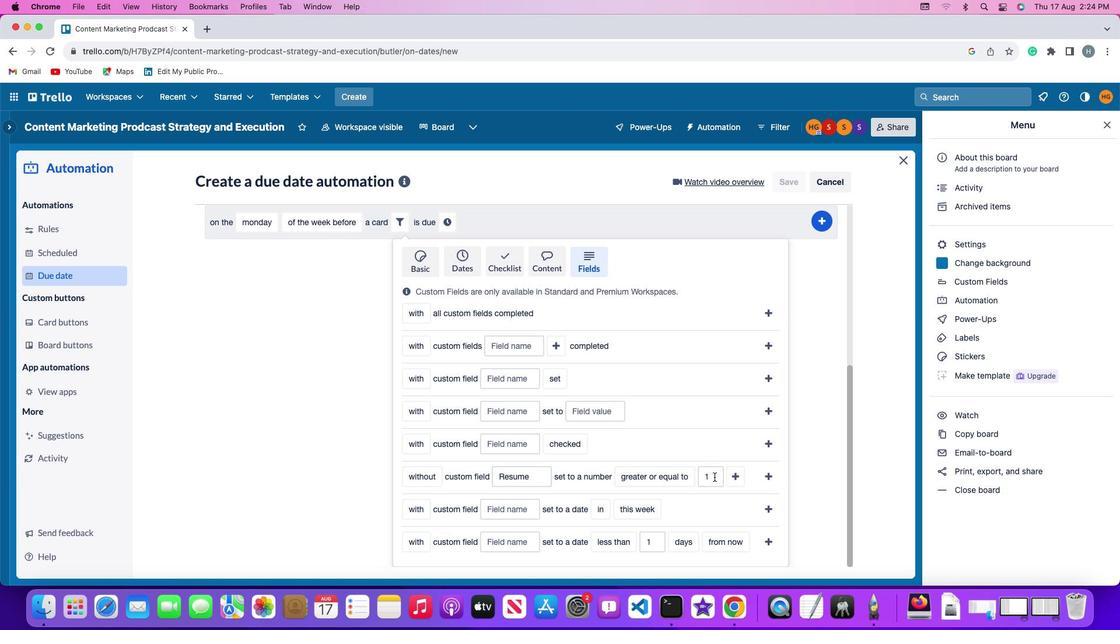 
Action: Mouse pressed left at (715, 477)
Screenshot: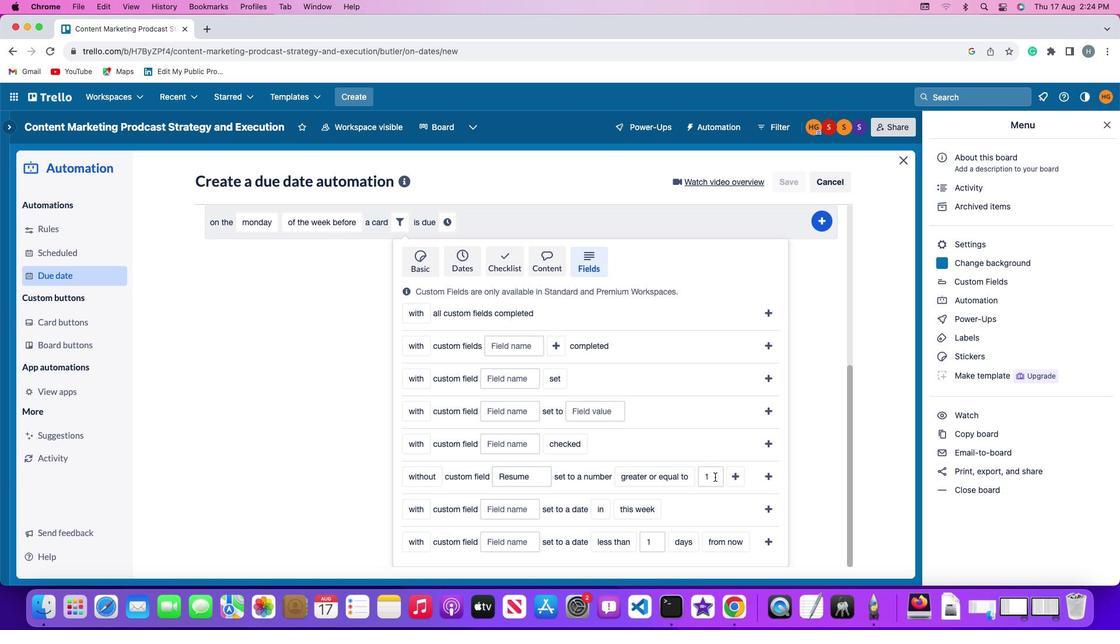 
Action: Mouse moved to (716, 479)
Screenshot: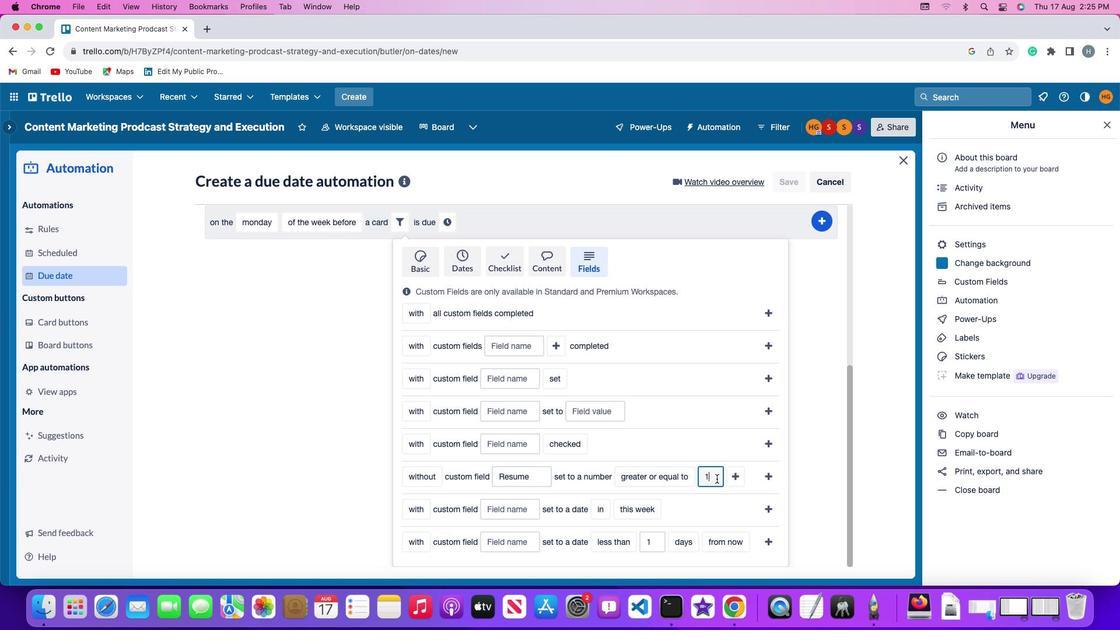 
Action: Key pressed Key.backspace'1'
Screenshot: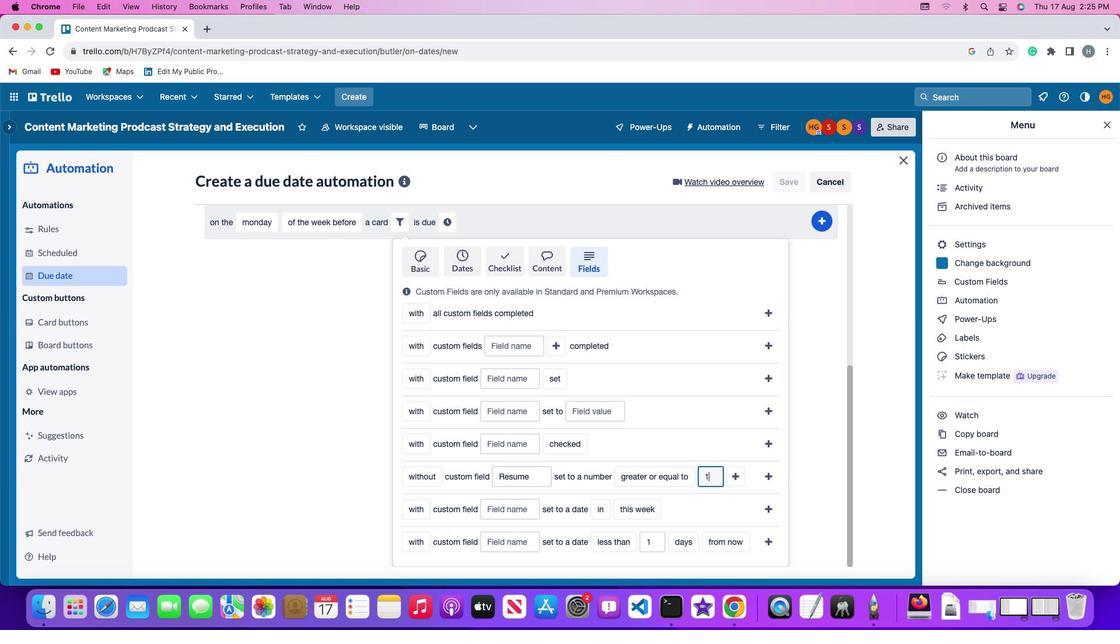 
Action: Mouse moved to (740, 475)
Screenshot: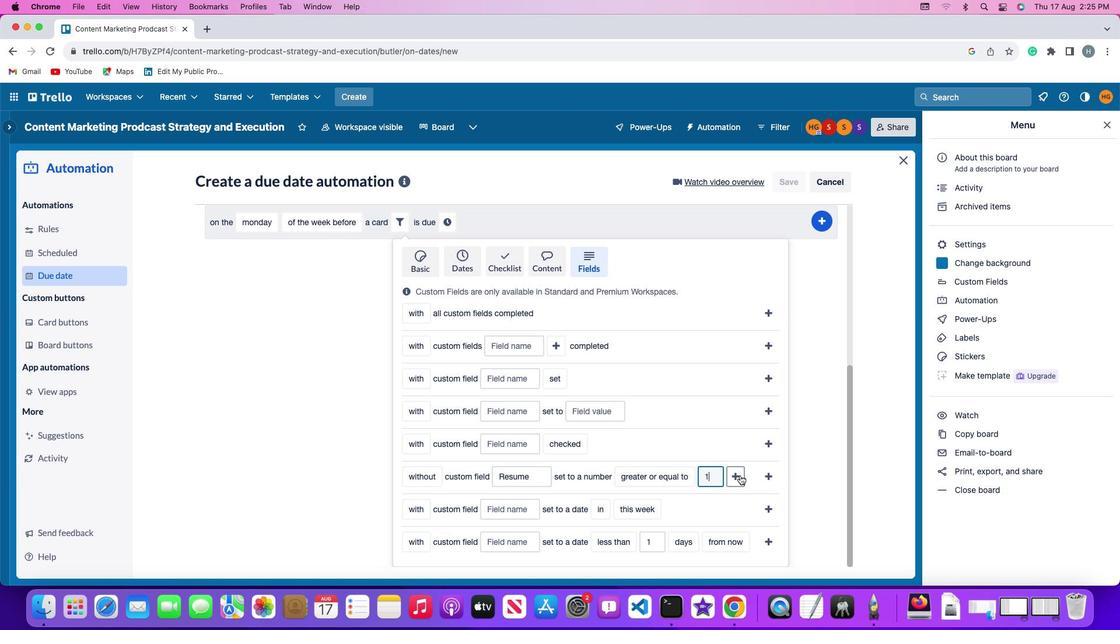 
Action: Mouse pressed left at (740, 475)
Screenshot: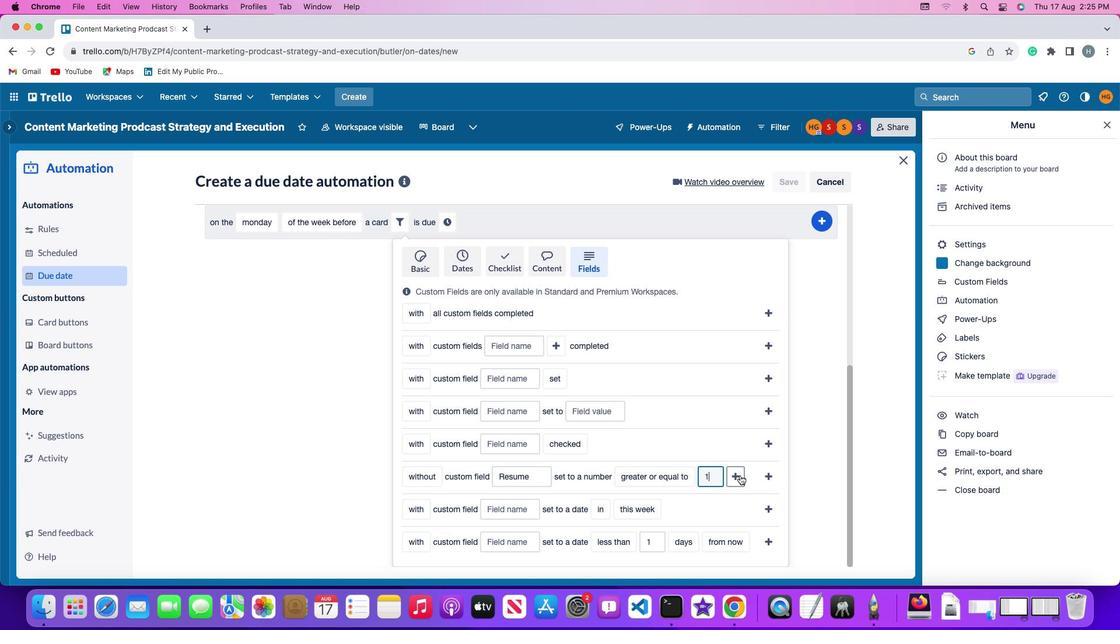 
Action: Mouse moved to (439, 502)
Screenshot: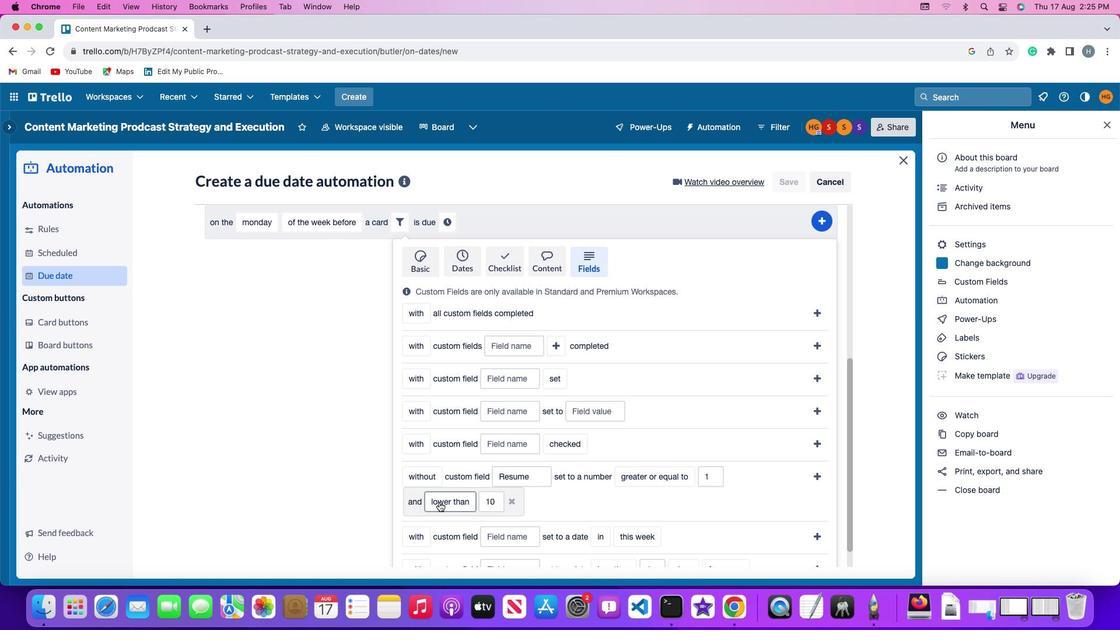 
Action: Mouse pressed left at (439, 502)
Screenshot: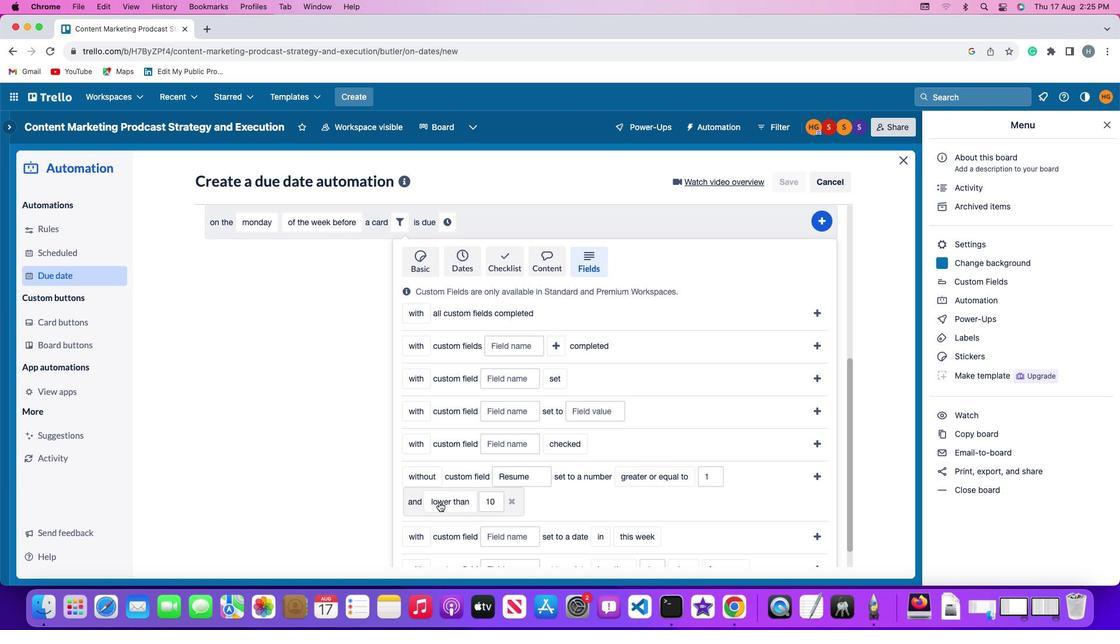 
Action: Mouse moved to (467, 434)
Screenshot: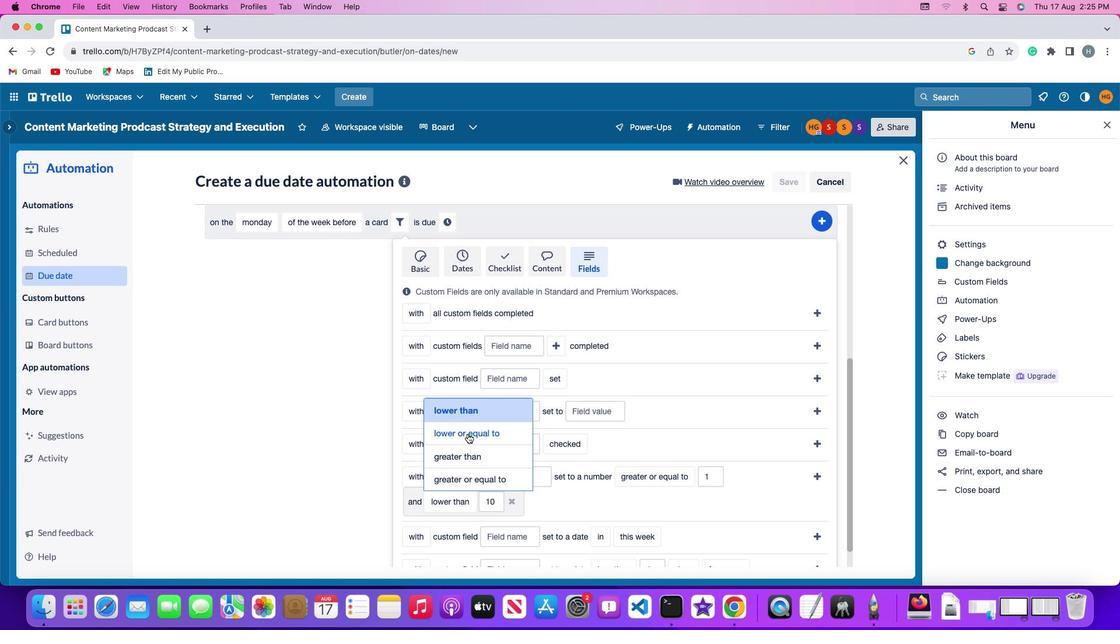 
Action: Mouse pressed left at (467, 434)
Screenshot: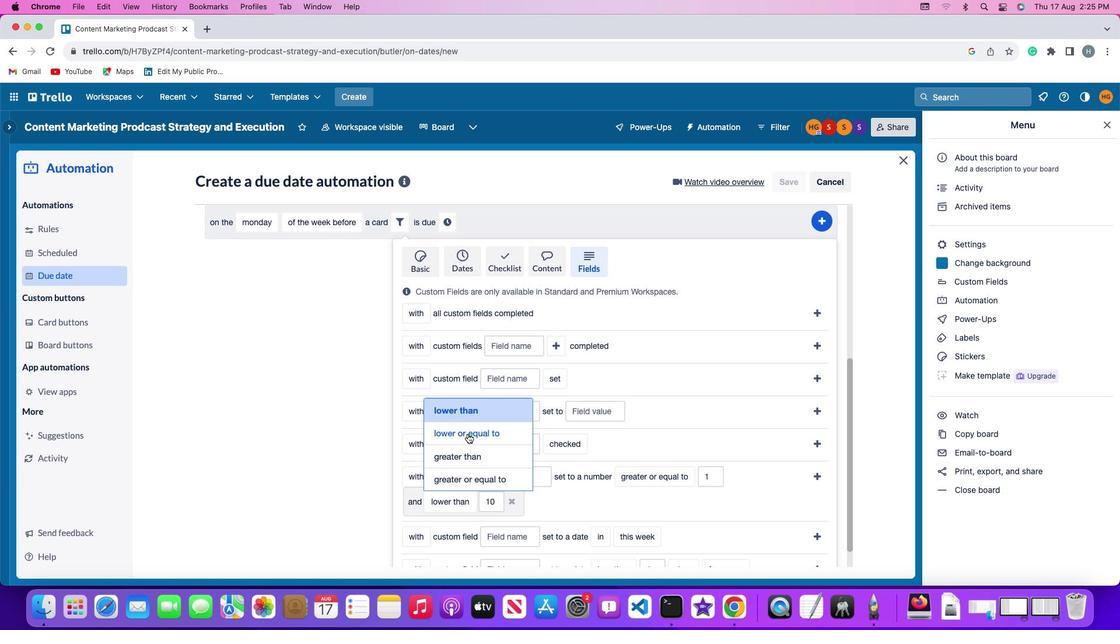 
Action: Mouse moved to (521, 503)
Screenshot: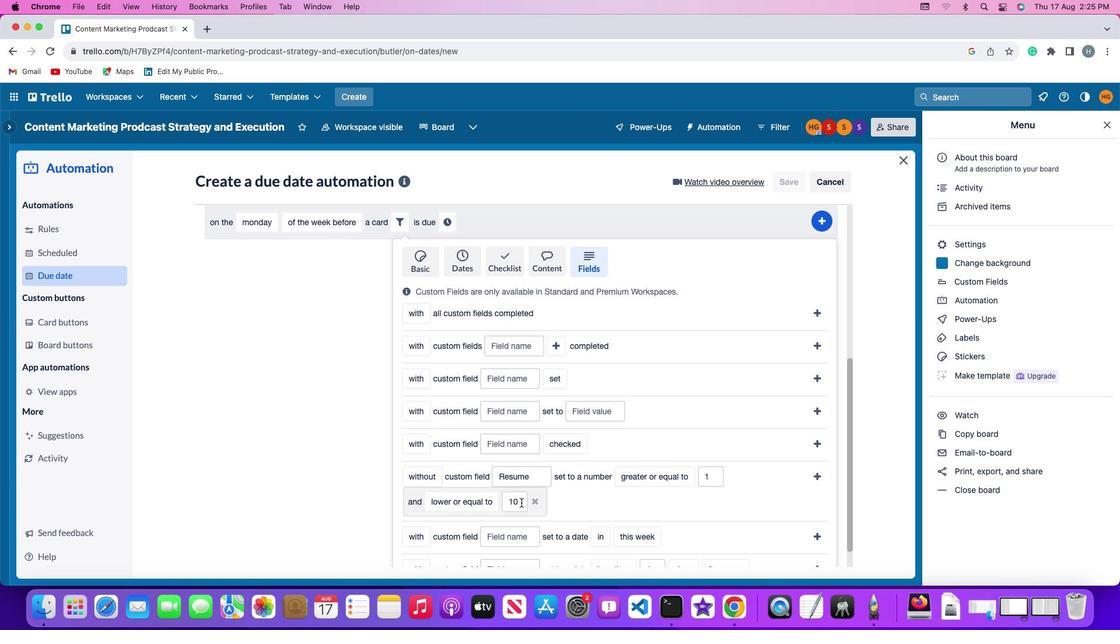 
Action: Mouse pressed left at (521, 503)
Screenshot: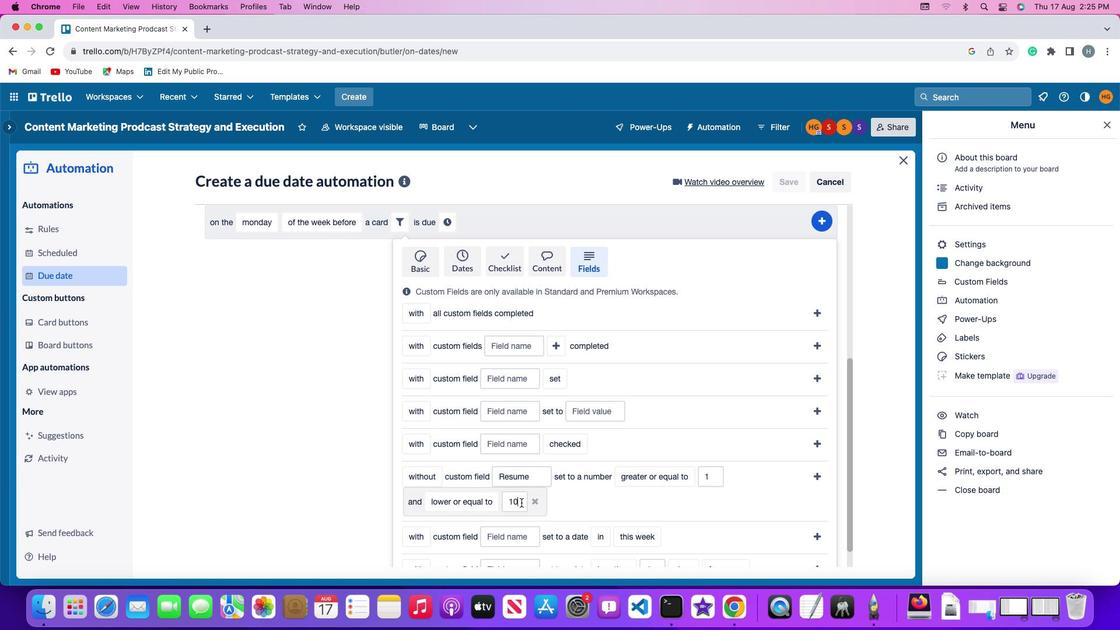 
Action: Mouse moved to (525, 504)
Screenshot: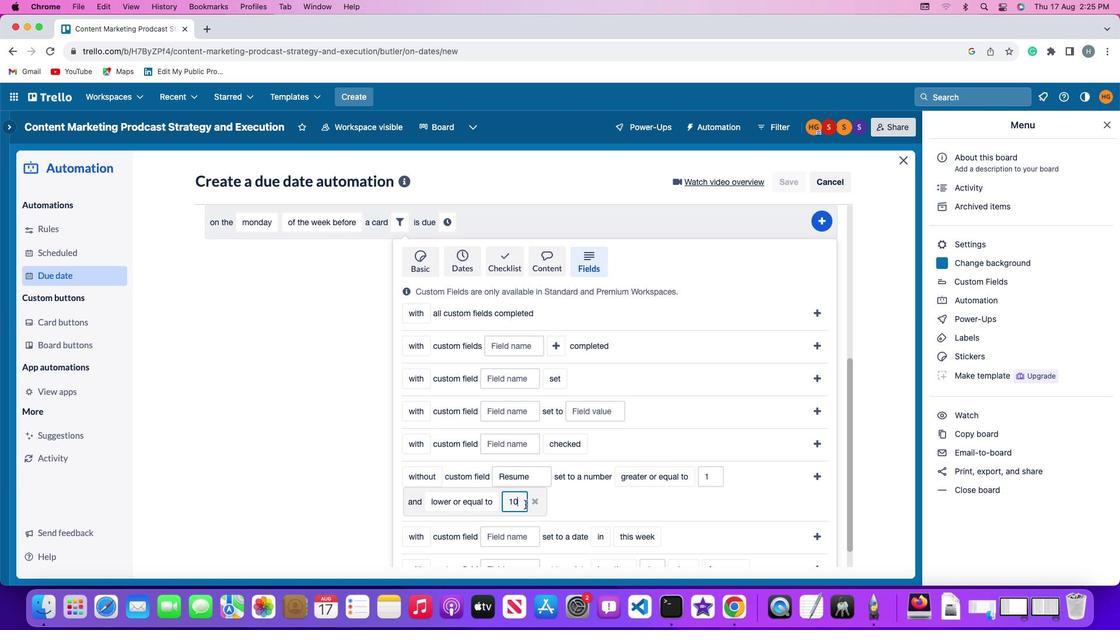 
Action: Key pressed Key.backspaceKey.backspace'1''0'
Screenshot: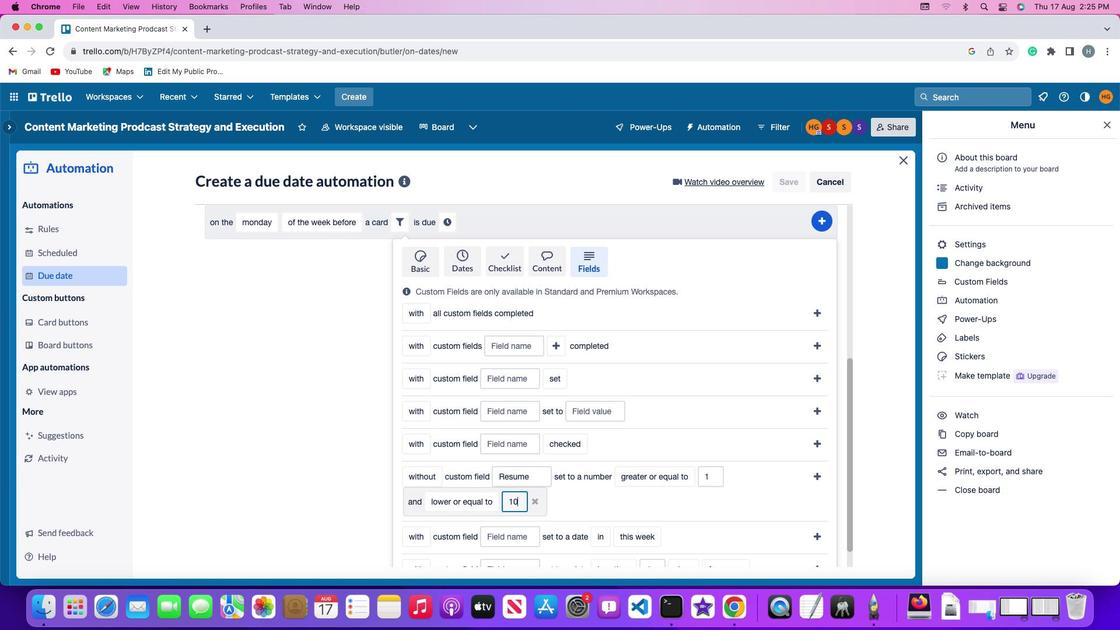 
Action: Mouse moved to (818, 475)
Screenshot: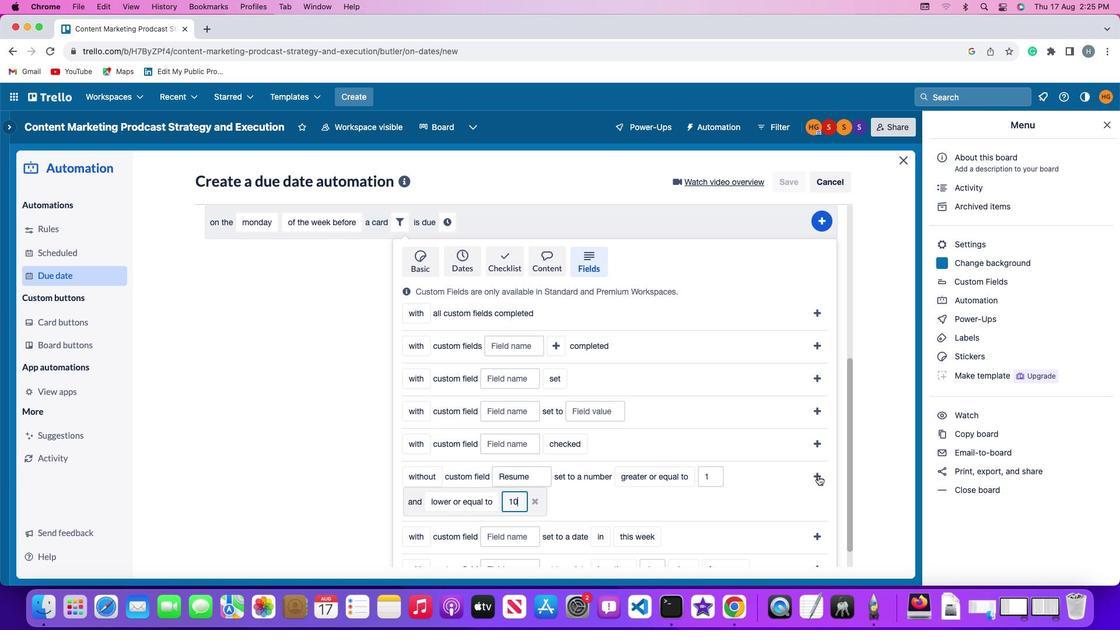 
Action: Mouse pressed left at (818, 475)
Screenshot: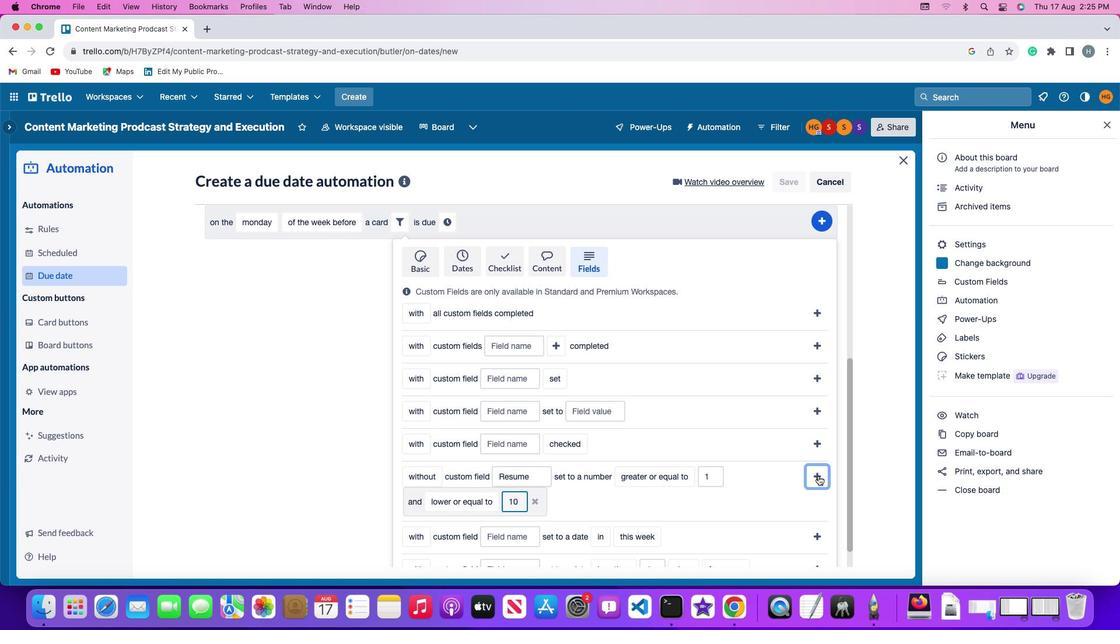 
Action: Mouse moved to (218, 530)
Screenshot: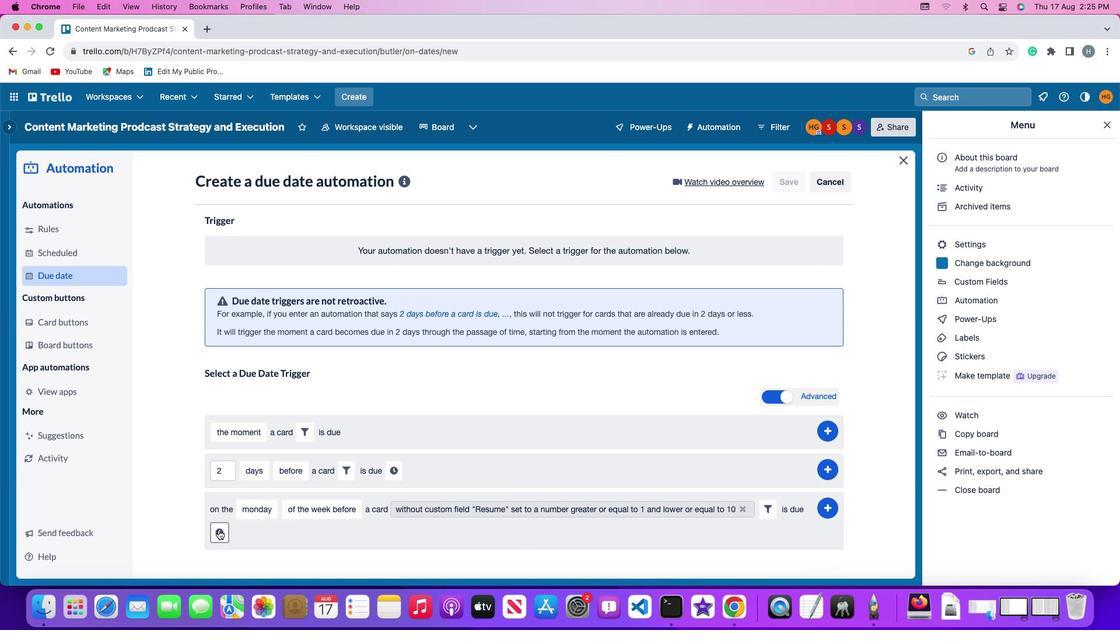 
Action: Mouse pressed left at (218, 530)
Screenshot: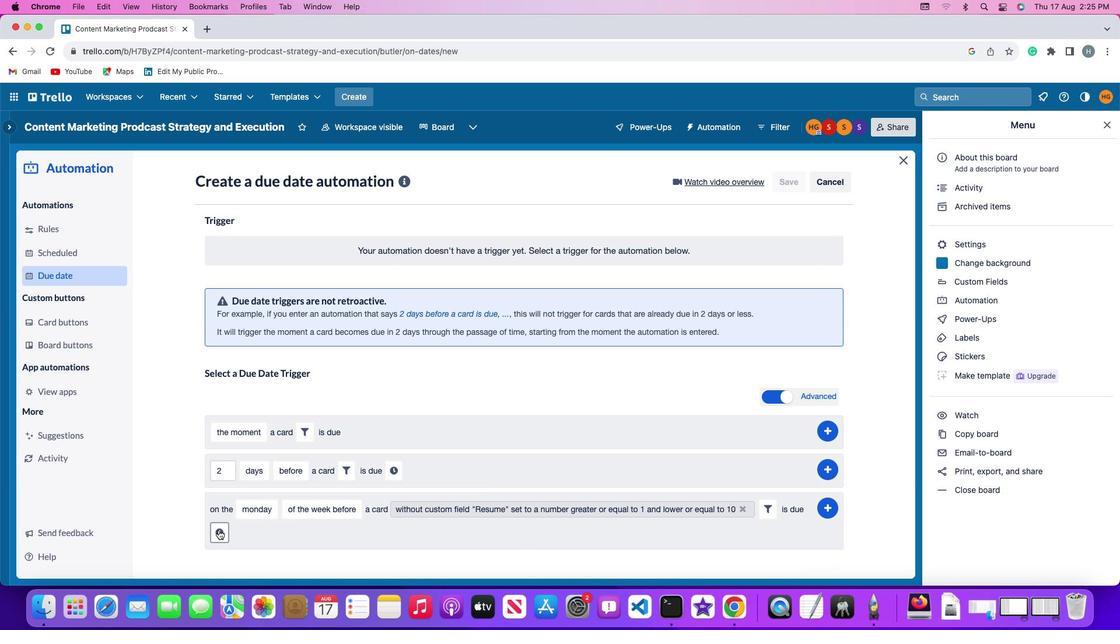 
Action: Mouse moved to (259, 534)
Screenshot: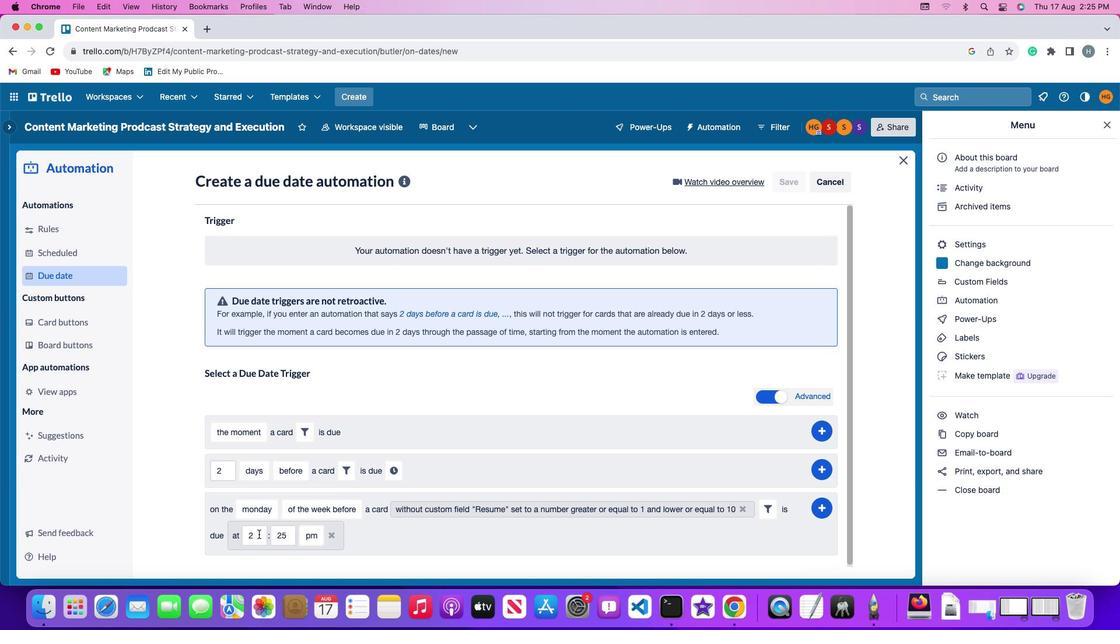 
Action: Mouse pressed left at (259, 534)
Screenshot: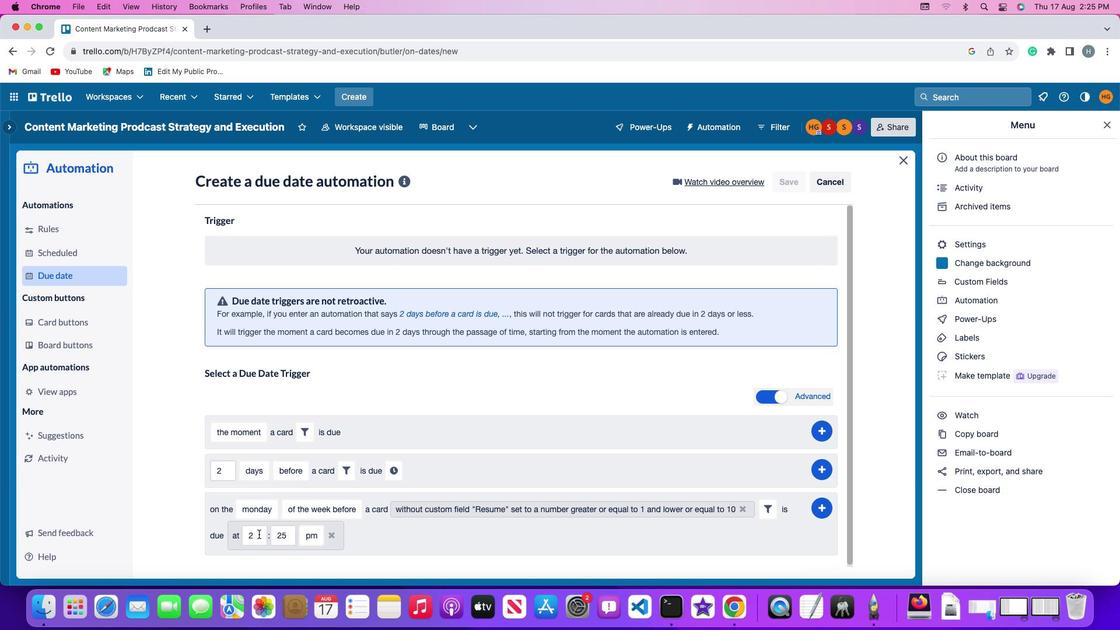 
Action: Key pressed Key.backspace'1''1'
Screenshot: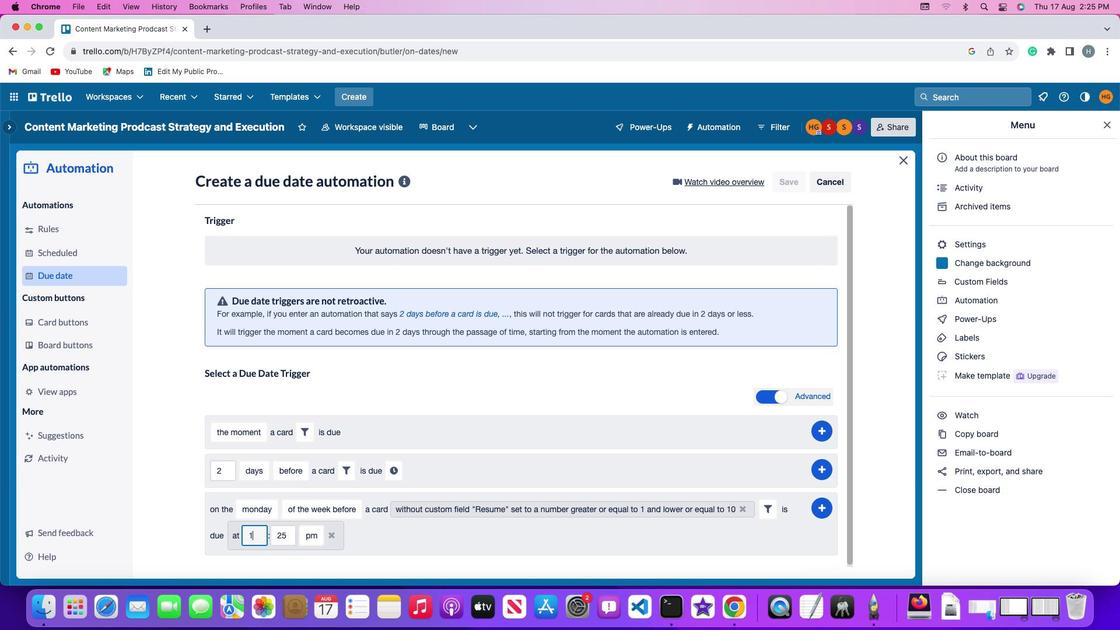 
Action: Mouse moved to (291, 533)
Screenshot: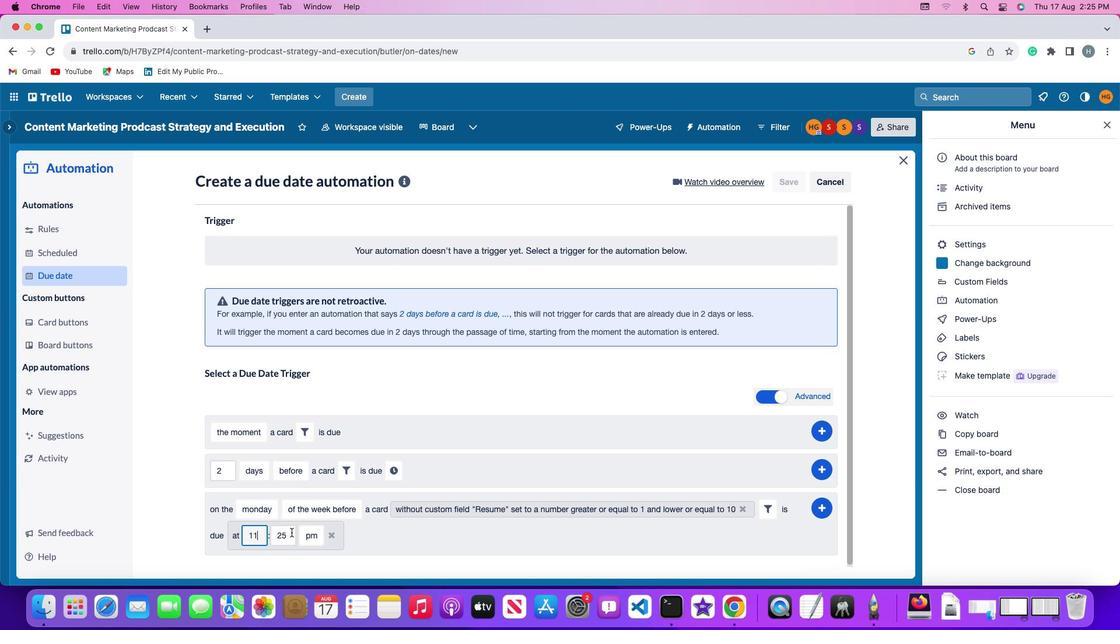 
Action: Mouse pressed left at (291, 533)
Screenshot: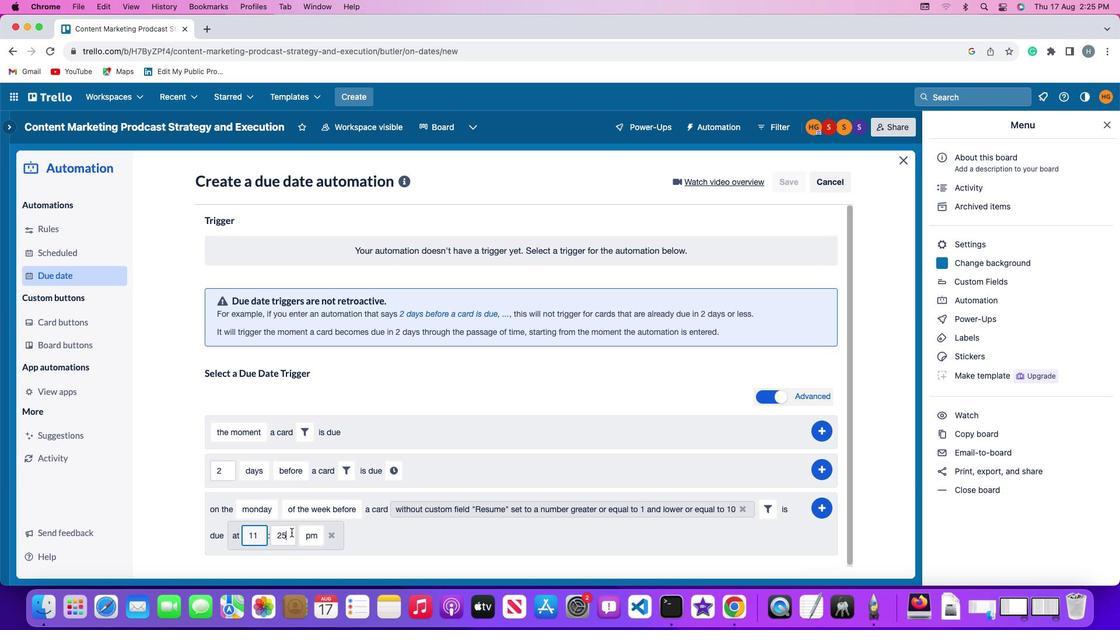 
Action: Key pressed Key.backspace
Screenshot: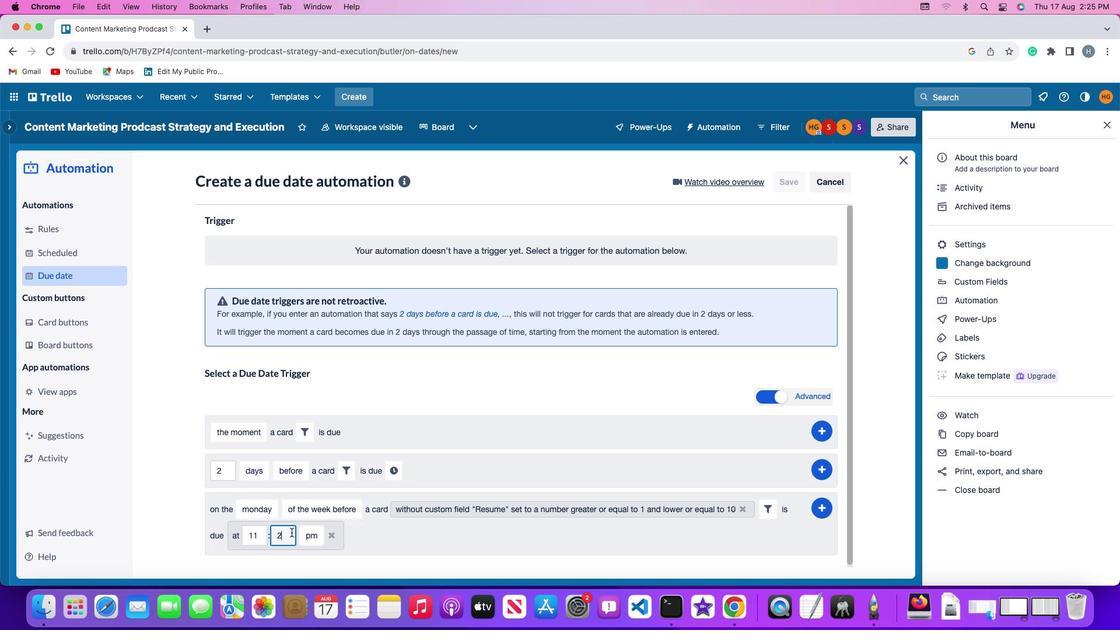 
Action: Mouse moved to (291, 533)
Screenshot: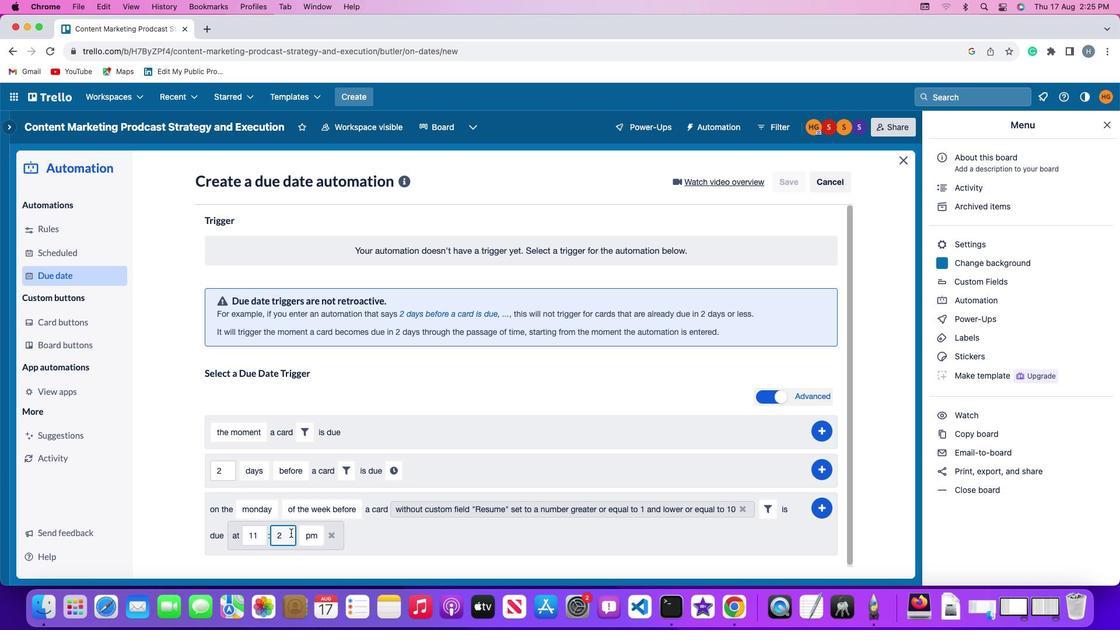 
Action: Key pressed Key.backspace'0''0'
Screenshot: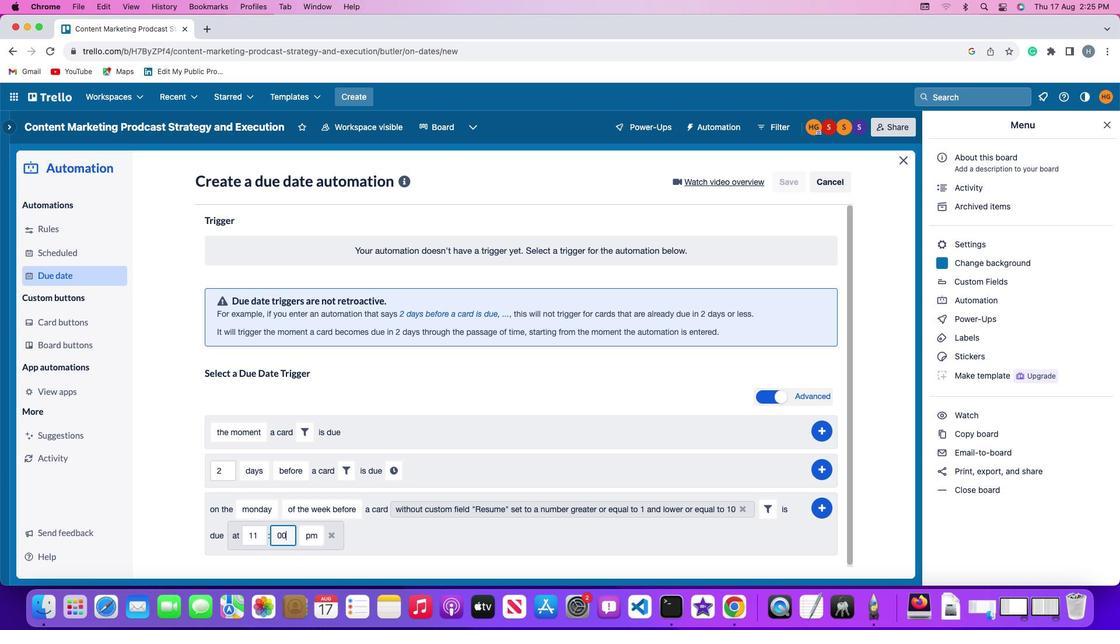 
Action: Mouse moved to (311, 534)
Screenshot: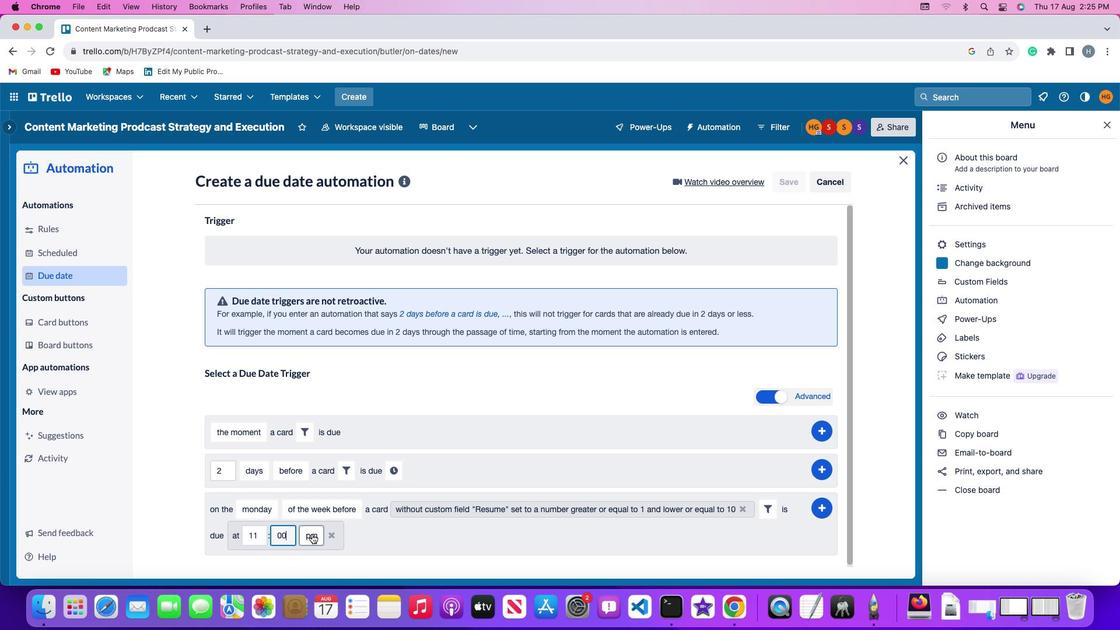 
Action: Mouse pressed left at (311, 534)
Screenshot: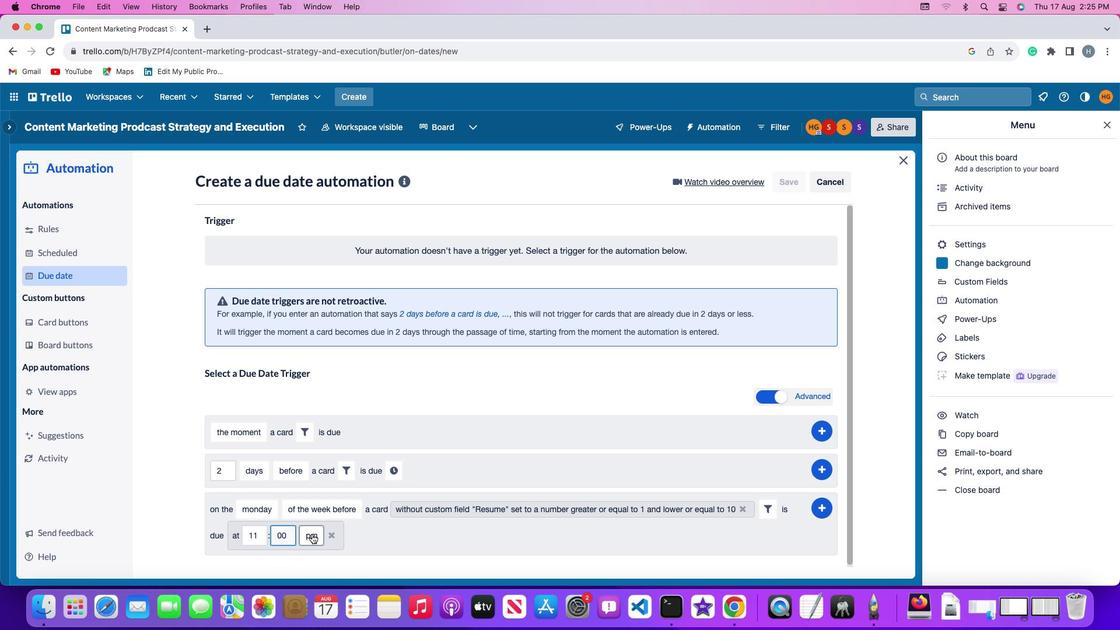 
Action: Mouse moved to (316, 489)
Screenshot: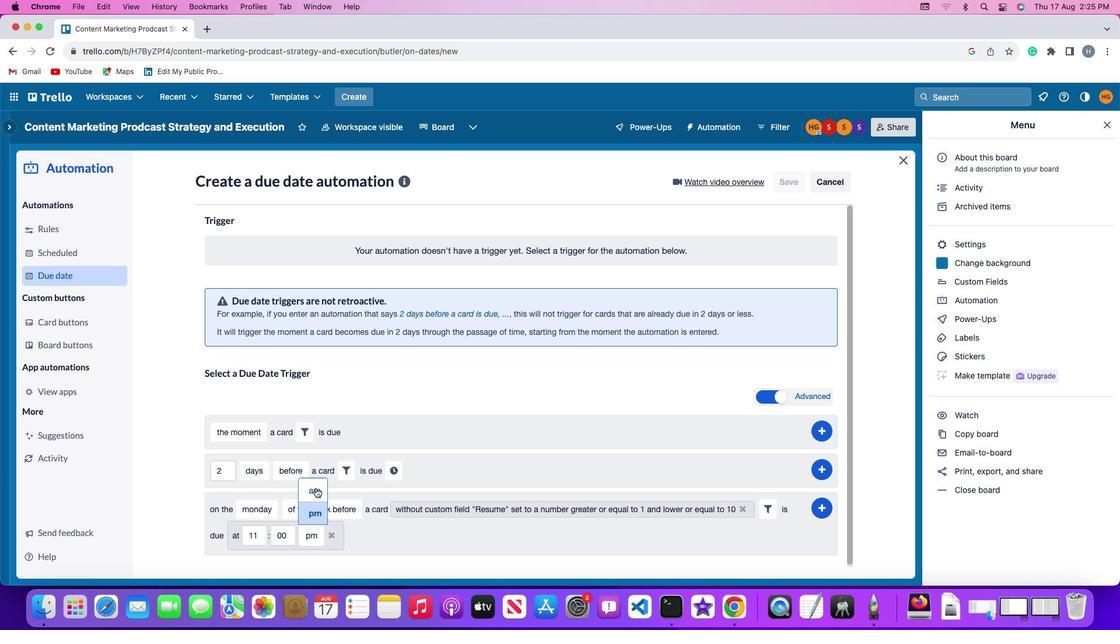 
Action: Mouse pressed left at (316, 489)
Screenshot: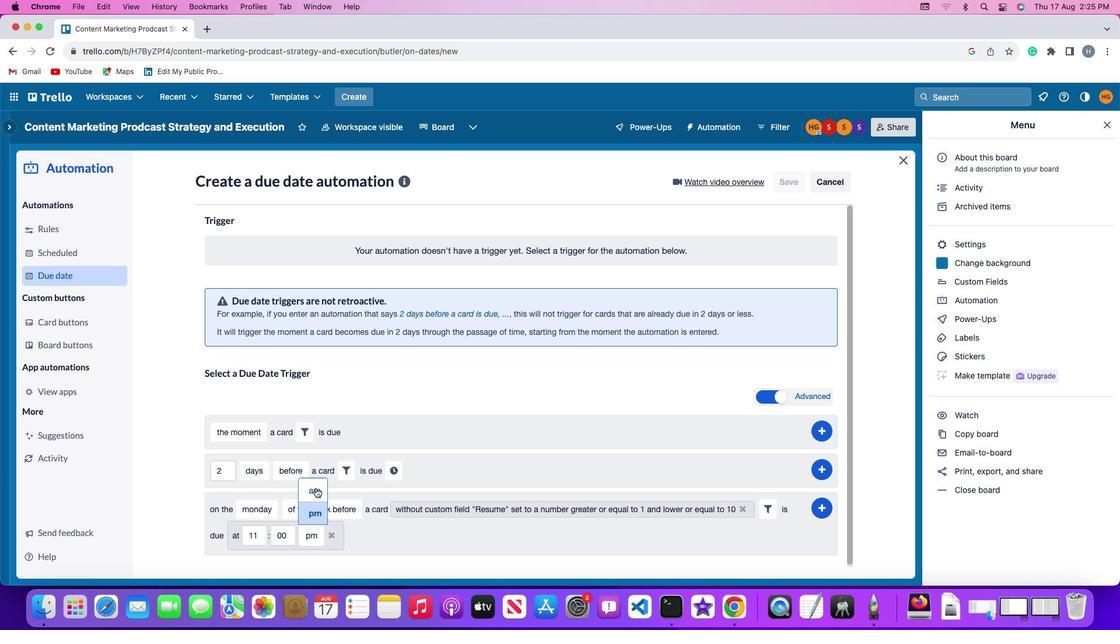 
Action: Mouse moved to (822, 508)
Screenshot: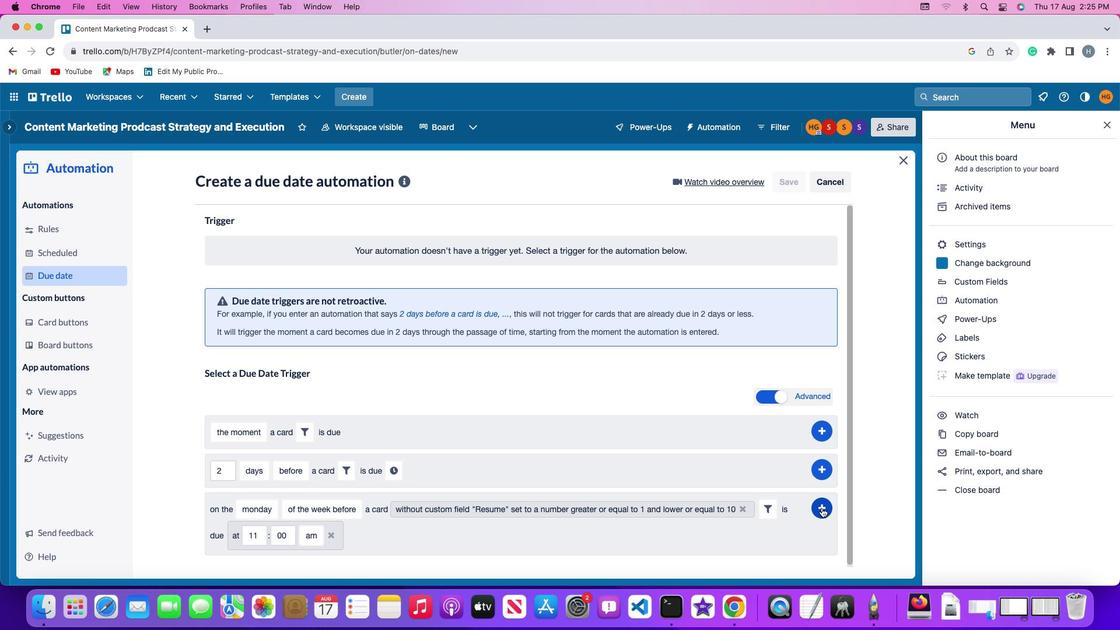 
Action: Mouse pressed left at (822, 508)
Screenshot: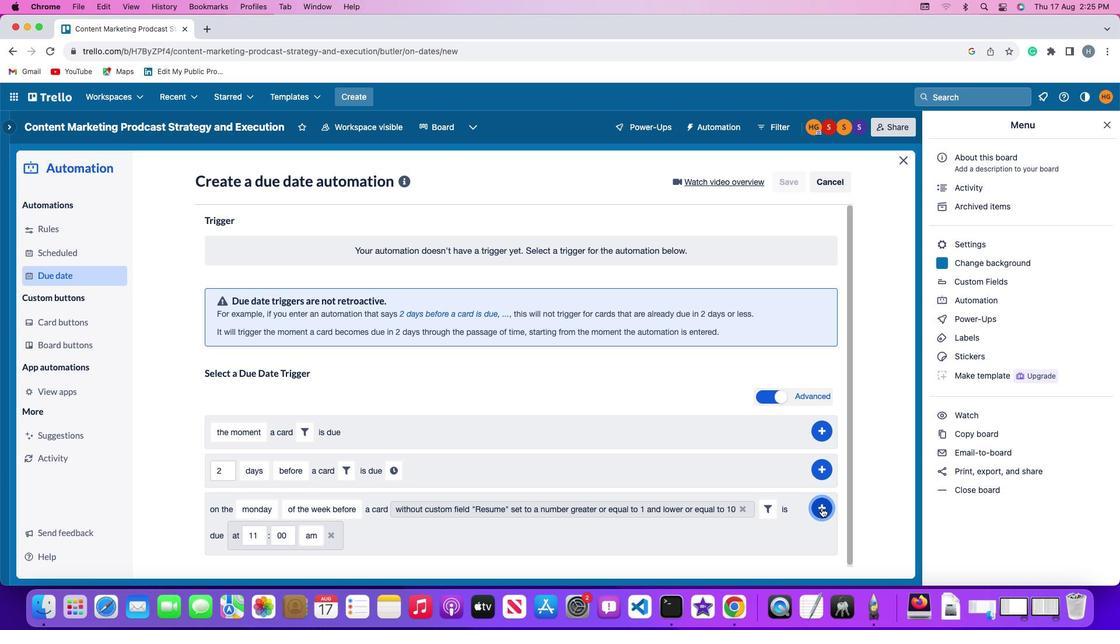
Action: Mouse moved to (862, 426)
Screenshot: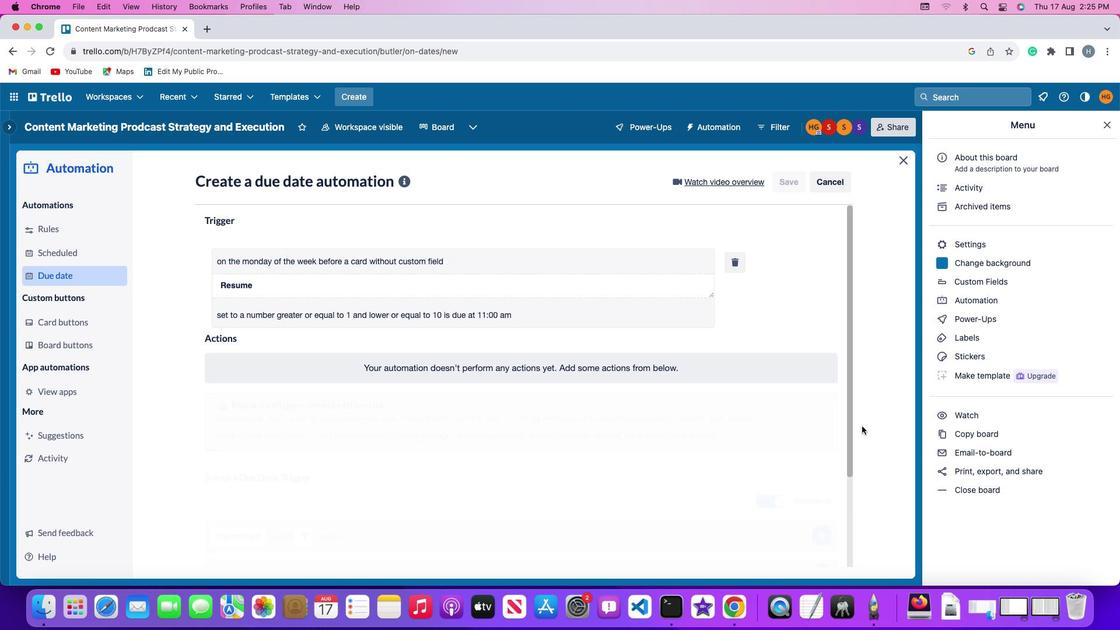 
